 Task: Create a due date automation trigger when advanced on, on the tuesday after a card is due add checklist with checklist "Resume" complete at 11:00 AM.
Action: Mouse moved to (926, 294)
Screenshot: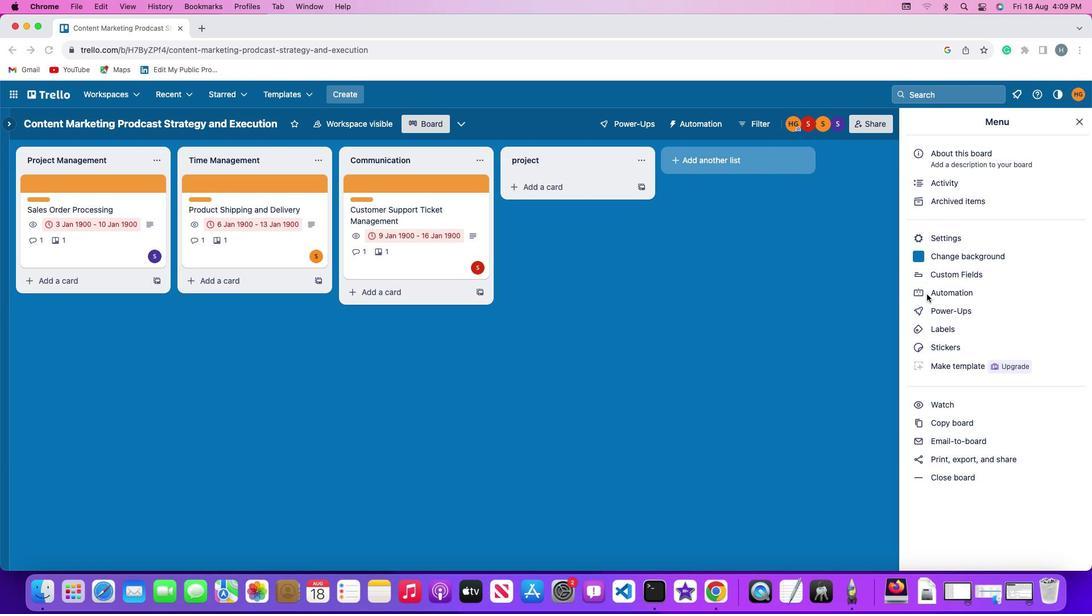 
Action: Mouse pressed left at (926, 294)
Screenshot: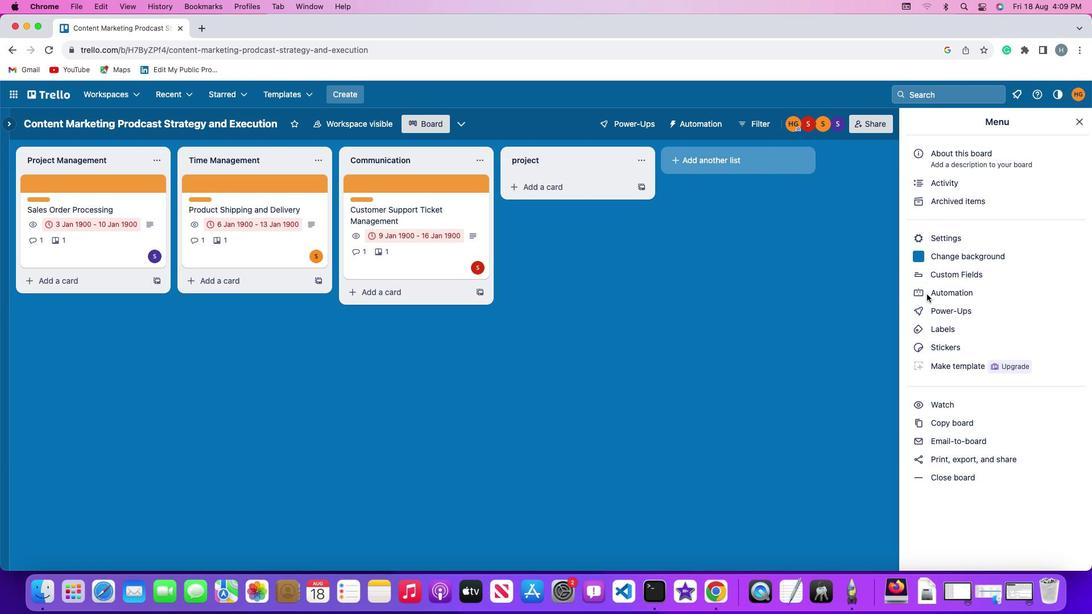 
Action: Mouse pressed left at (926, 294)
Screenshot: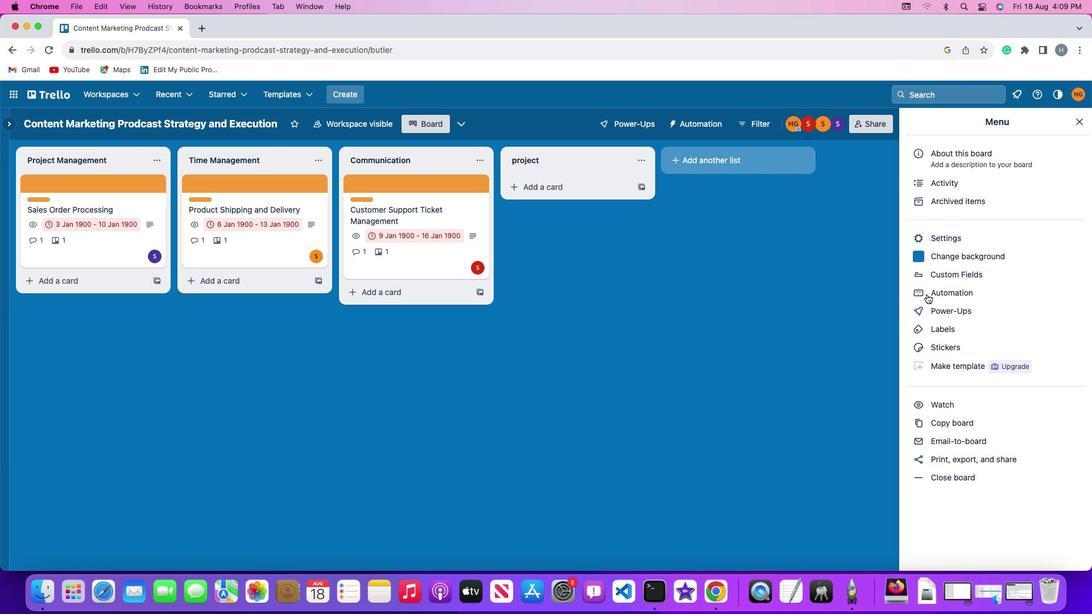 
Action: Mouse moved to (69, 269)
Screenshot: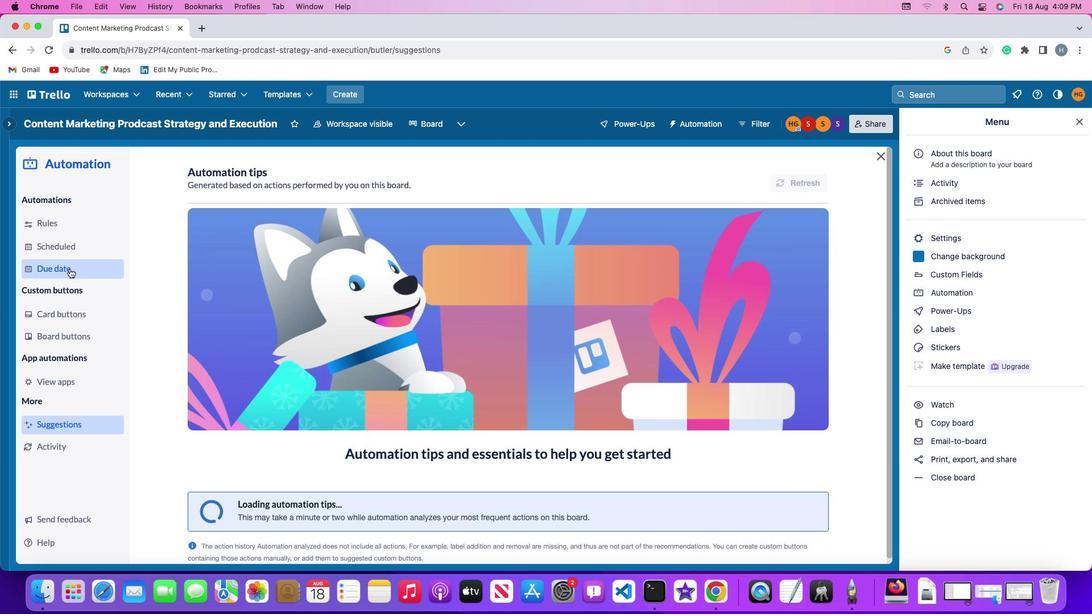 
Action: Mouse pressed left at (69, 269)
Screenshot: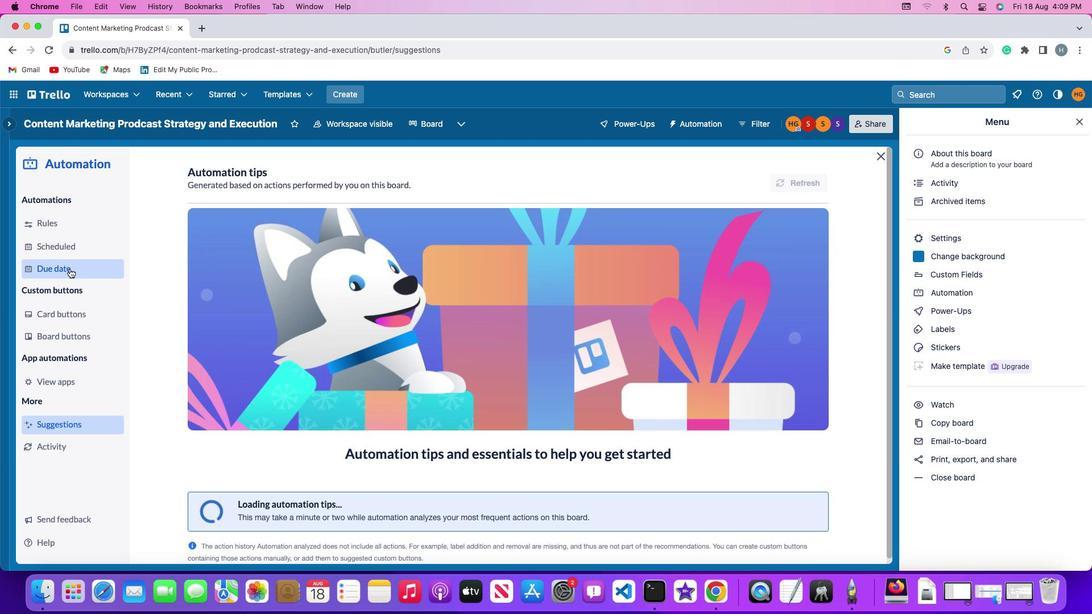 
Action: Mouse moved to (772, 169)
Screenshot: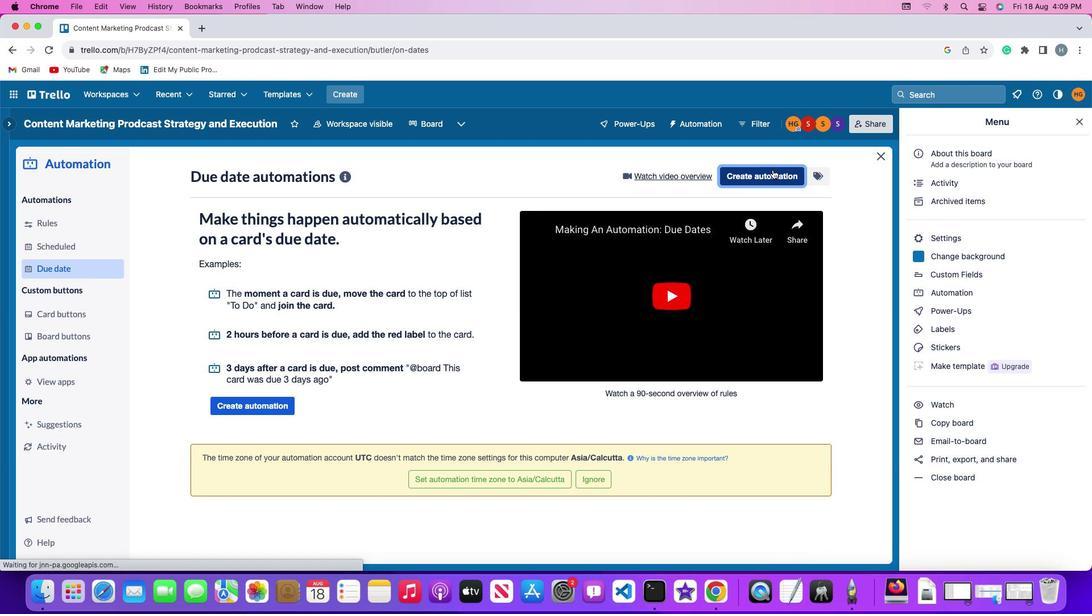
Action: Mouse pressed left at (772, 169)
Screenshot: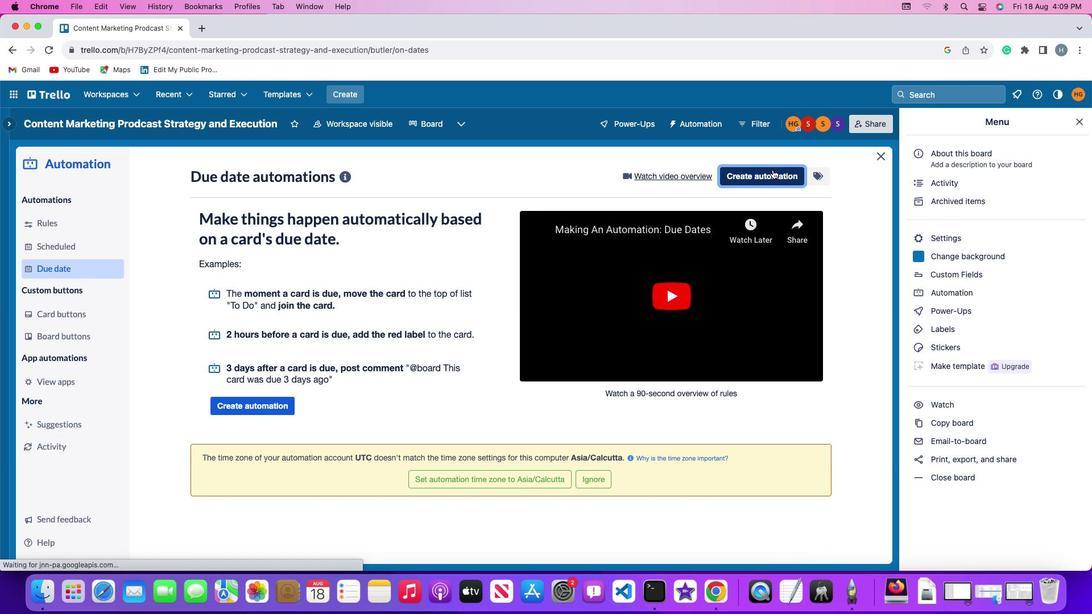 
Action: Mouse moved to (264, 285)
Screenshot: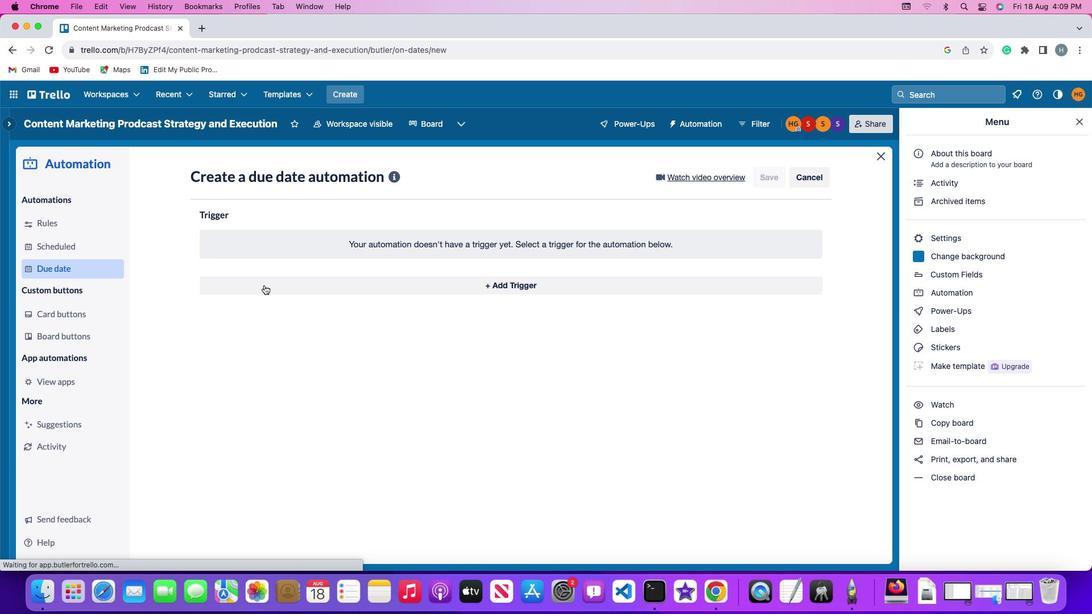 
Action: Mouse pressed left at (264, 285)
Screenshot: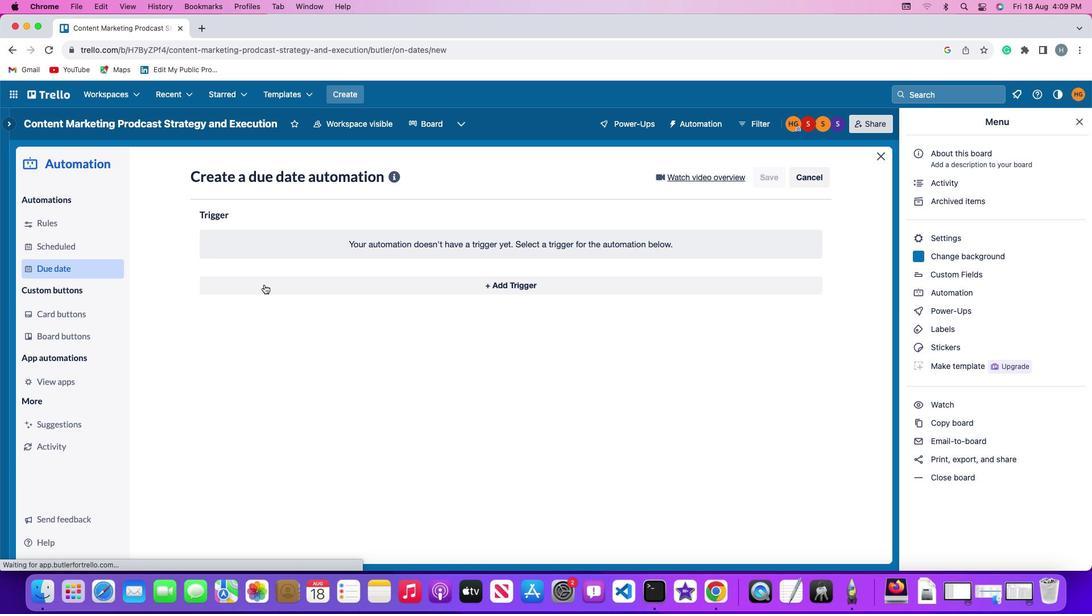 
Action: Mouse moved to (245, 494)
Screenshot: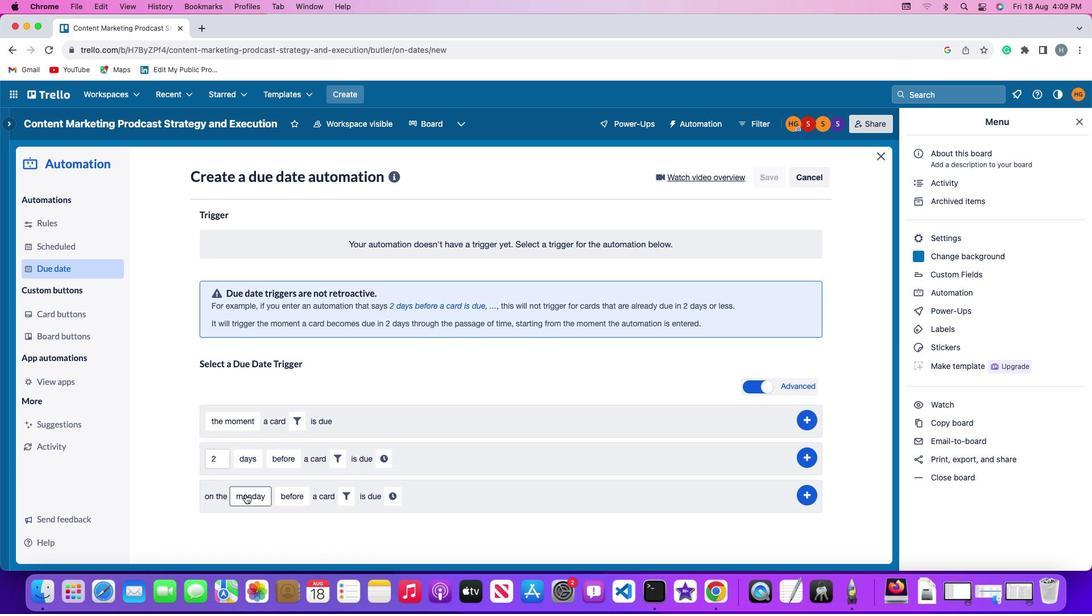 
Action: Mouse pressed left at (245, 494)
Screenshot: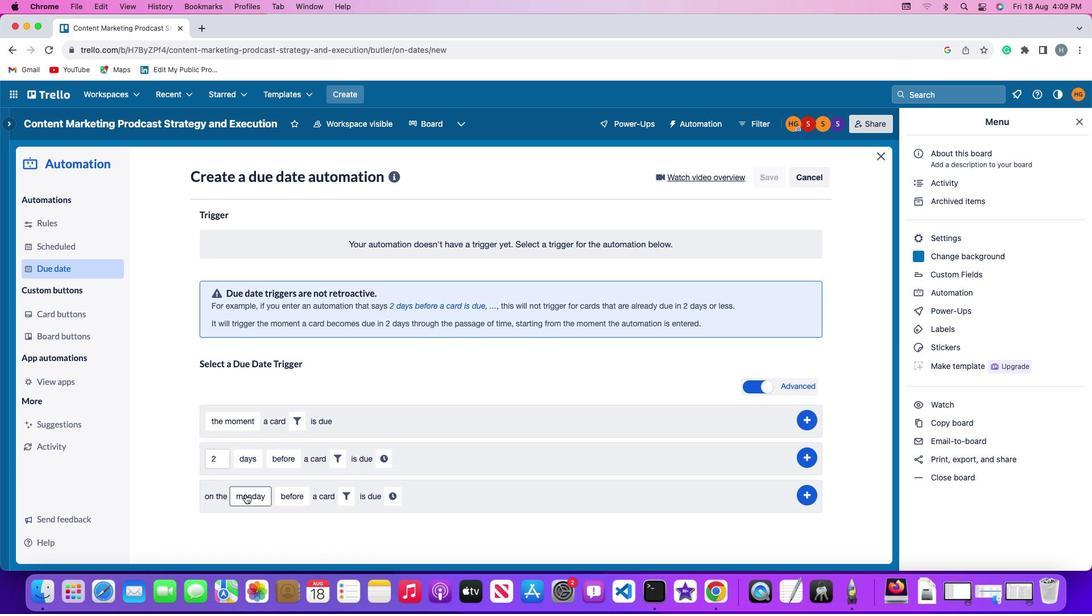 
Action: Mouse moved to (279, 360)
Screenshot: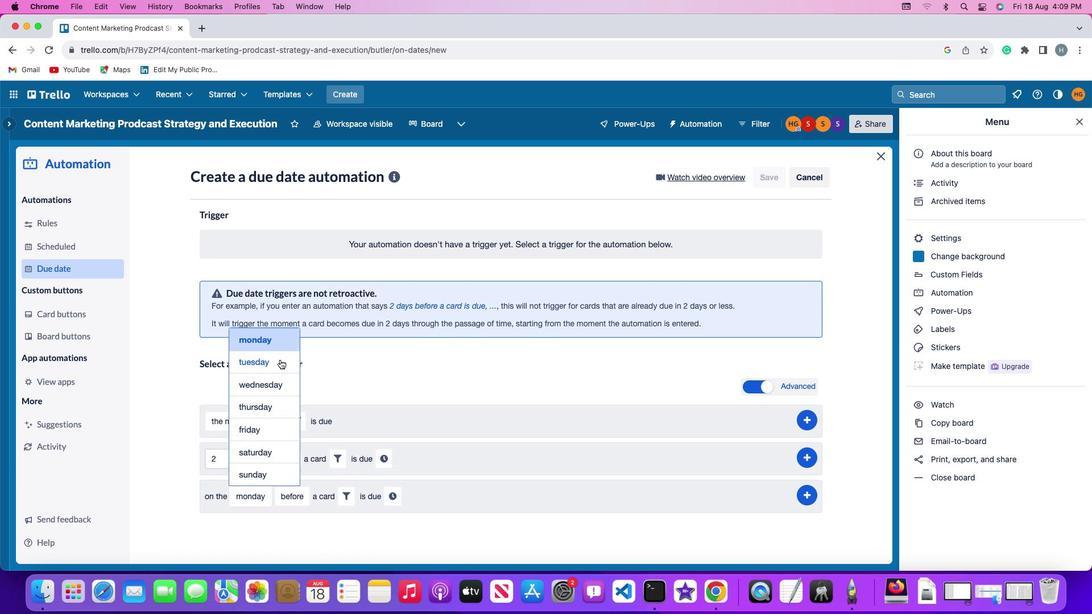 
Action: Mouse pressed left at (279, 360)
Screenshot: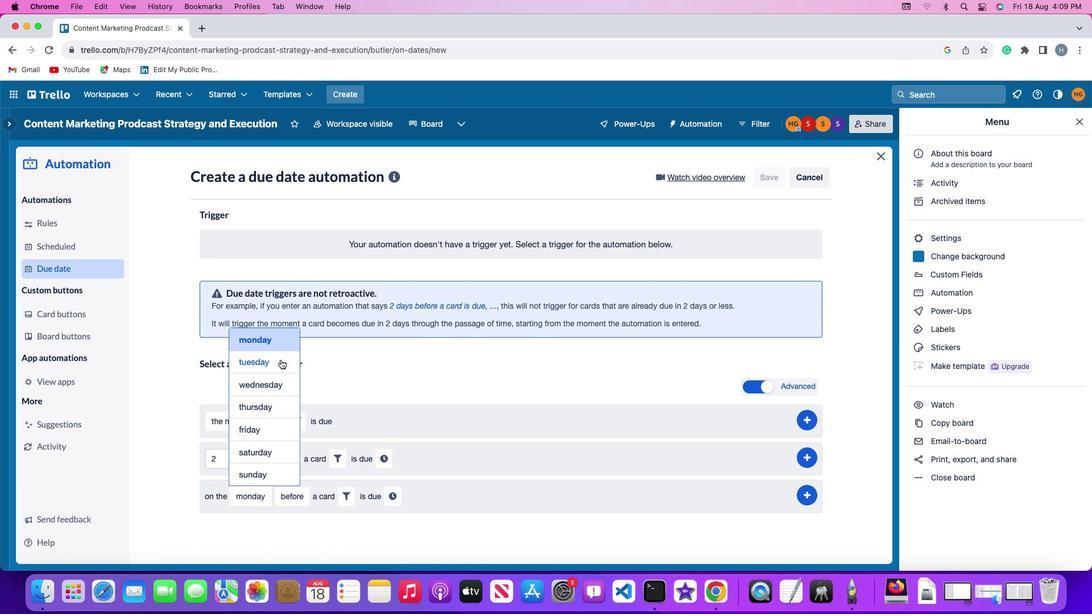 
Action: Mouse moved to (294, 496)
Screenshot: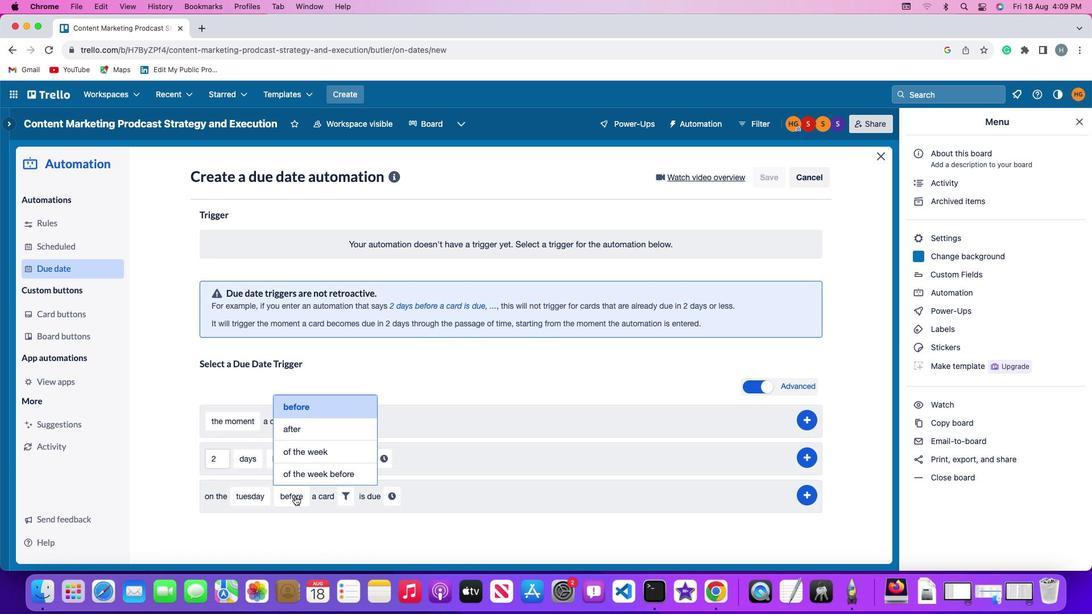 
Action: Mouse pressed left at (294, 496)
Screenshot: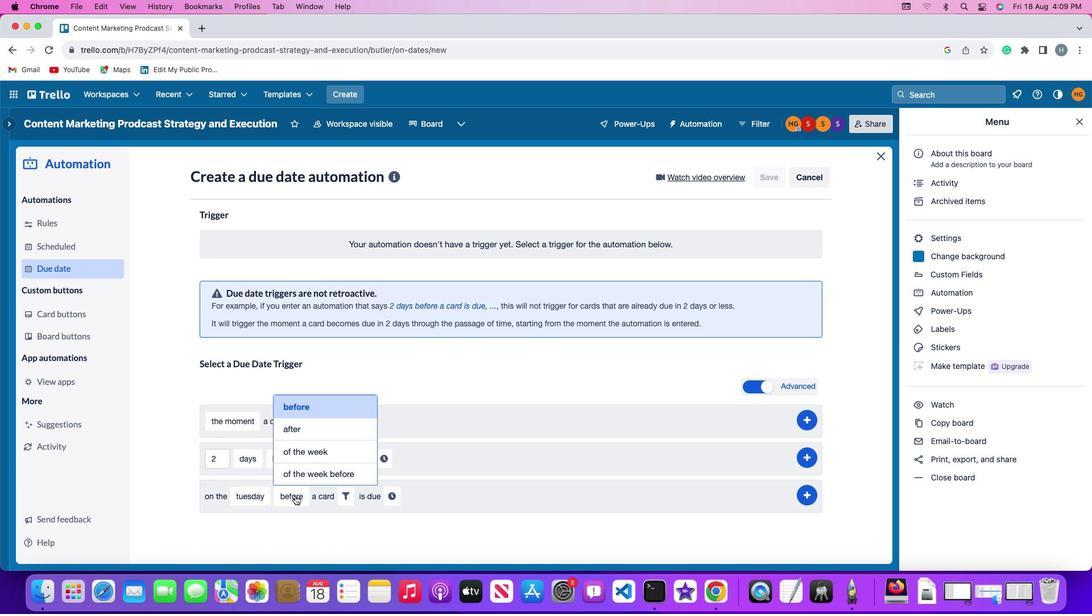 
Action: Mouse moved to (328, 431)
Screenshot: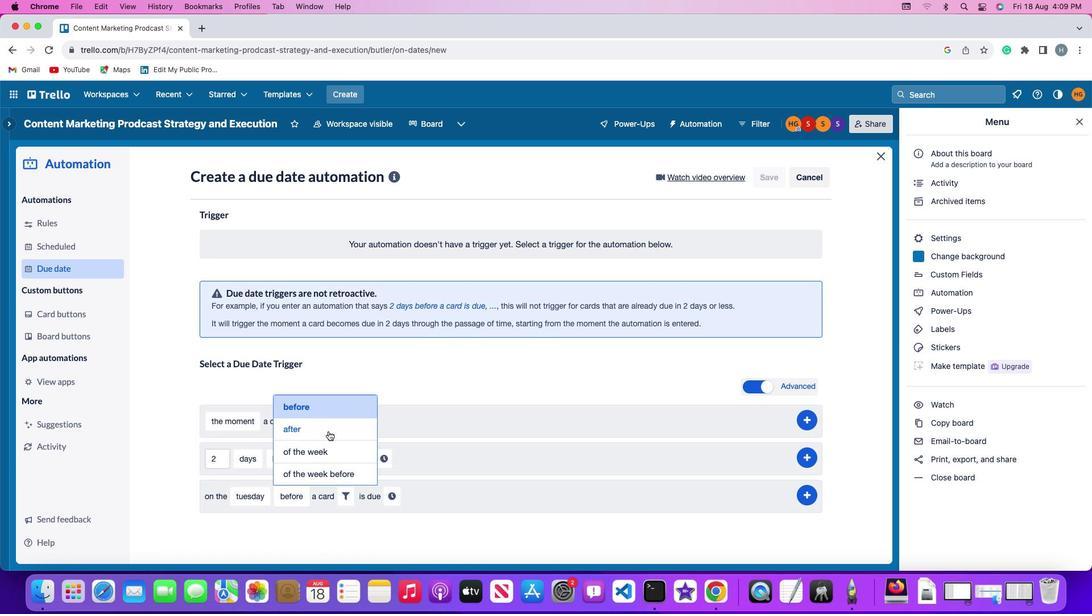 
Action: Mouse pressed left at (328, 431)
Screenshot: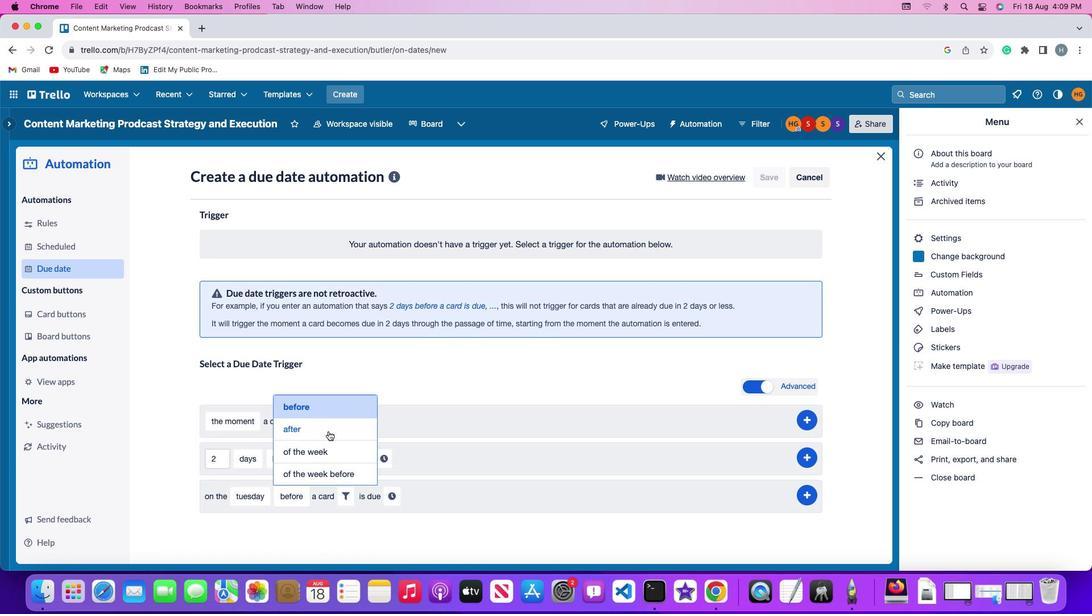 
Action: Mouse moved to (345, 500)
Screenshot: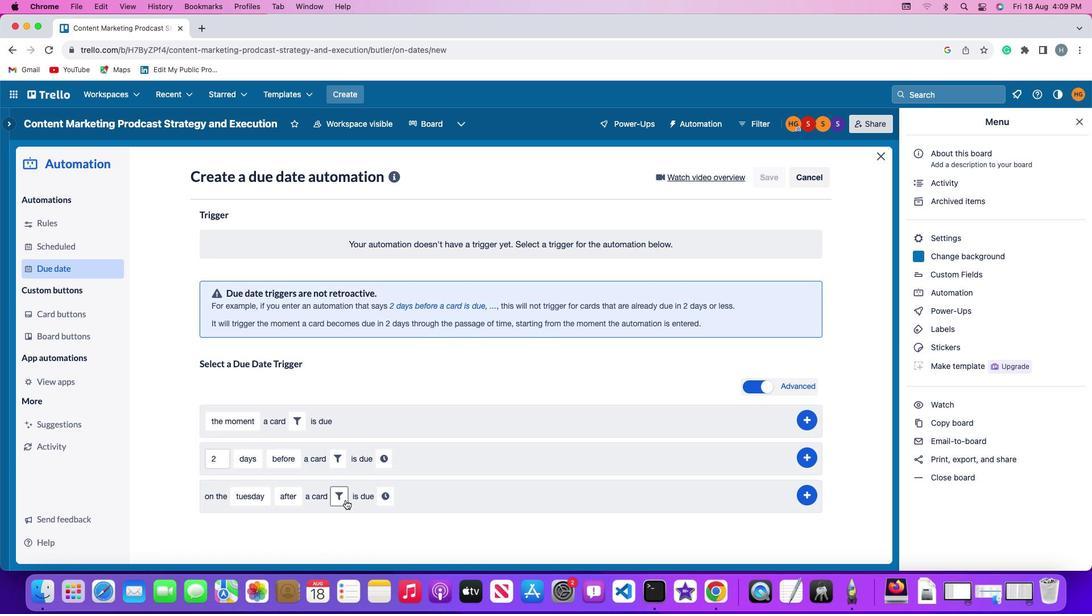 
Action: Mouse pressed left at (345, 500)
Screenshot: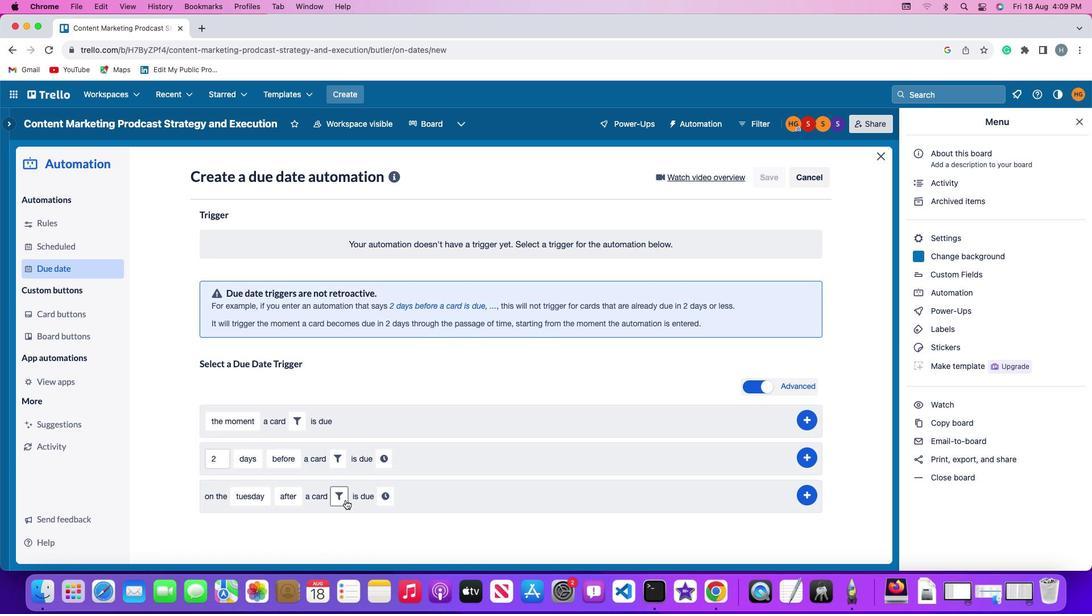 
Action: Mouse moved to (441, 527)
Screenshot: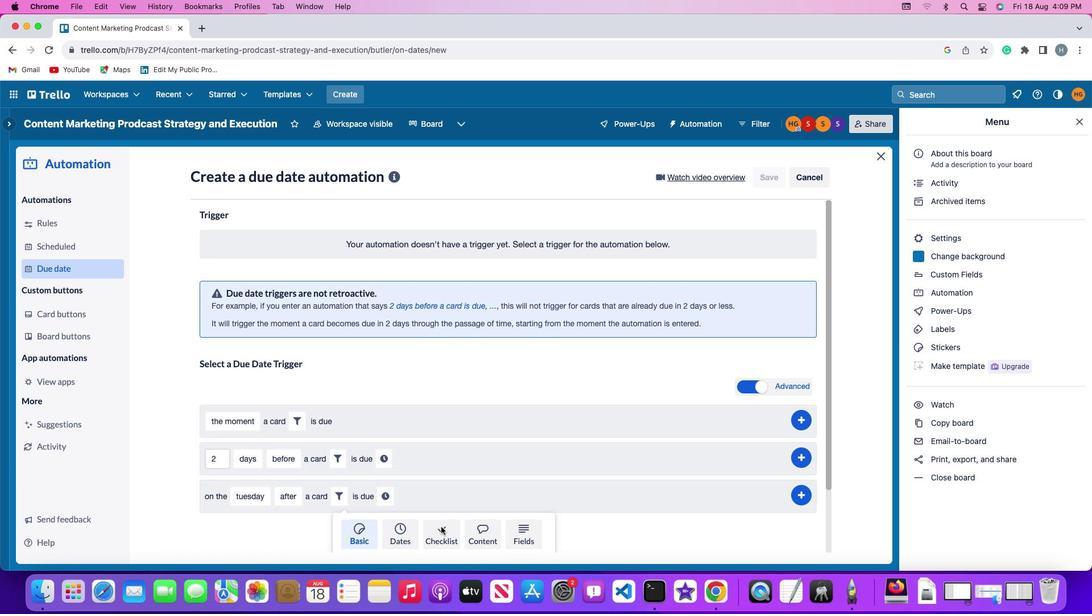 
Action: Mouse pressed left at (441, 527)
Screenshot: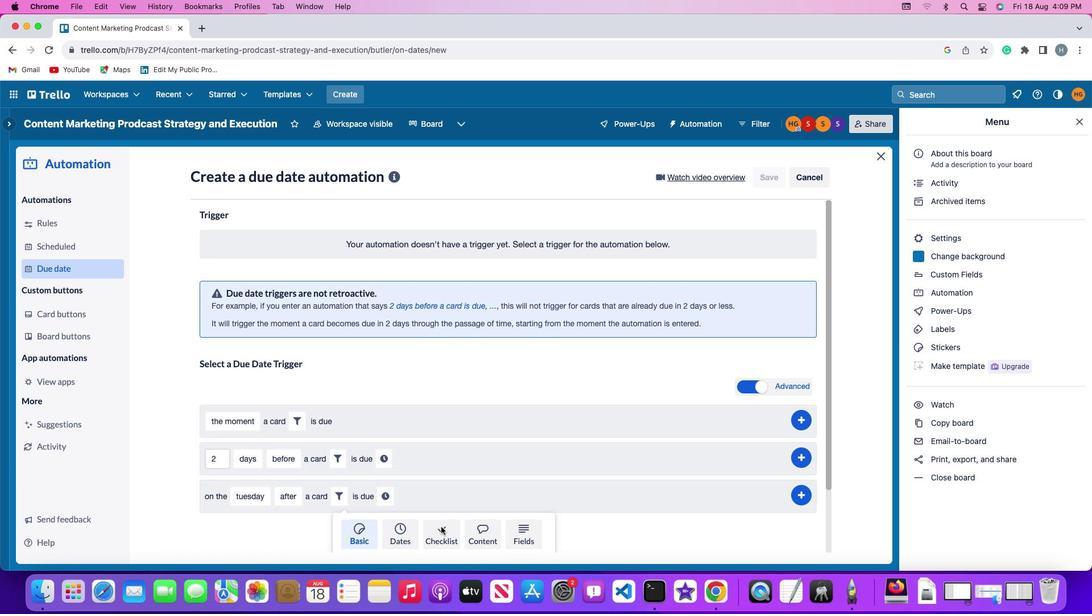 
Action: Mouse moved to (316, 524)
Screenshot: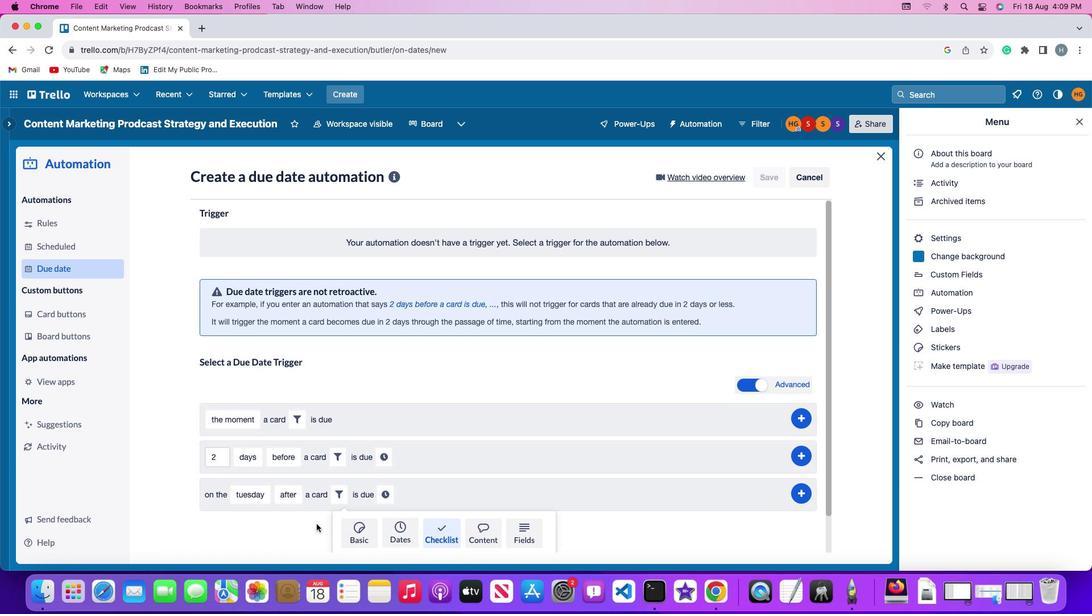
Action: Mouse scrolled (316, 524) with delta (0, 0)
Screenshot: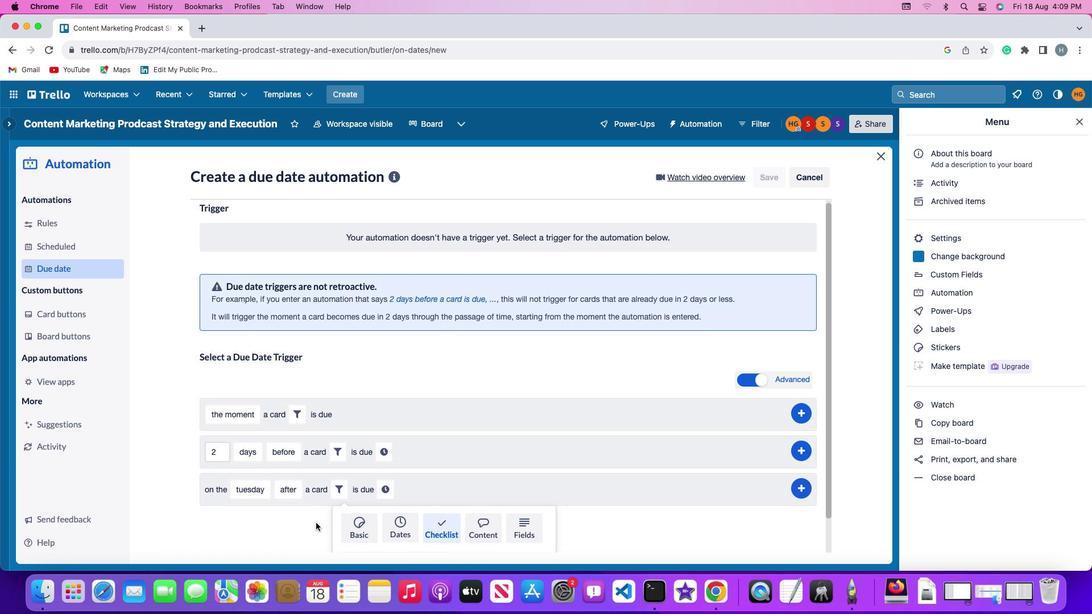 
Action: Mouse scrolled (316, 524) with delta (0, 0)
Screenshot: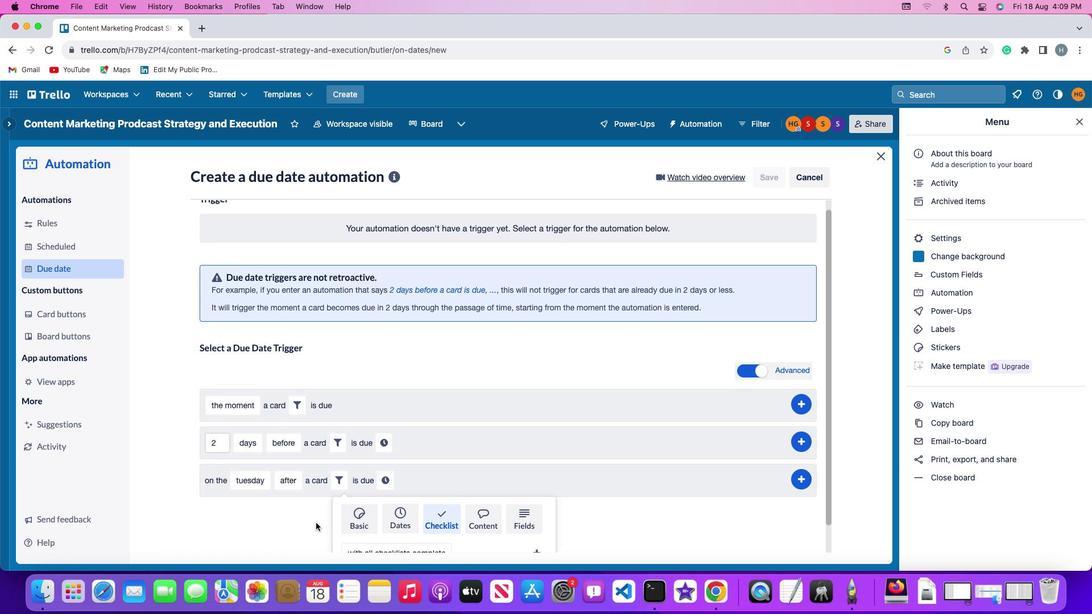 
Action: Mouse scrolled (316, 524) with delta (0, -1)
Screenshot: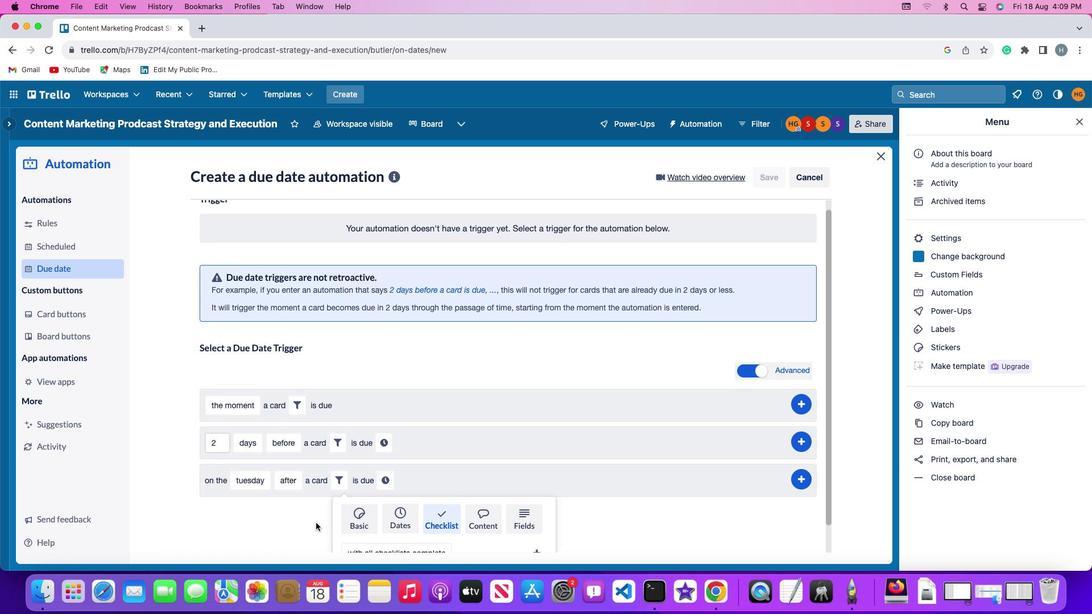 
Action: Mouse scrolled (316, 524) with delta (0, -2)
Screenshot: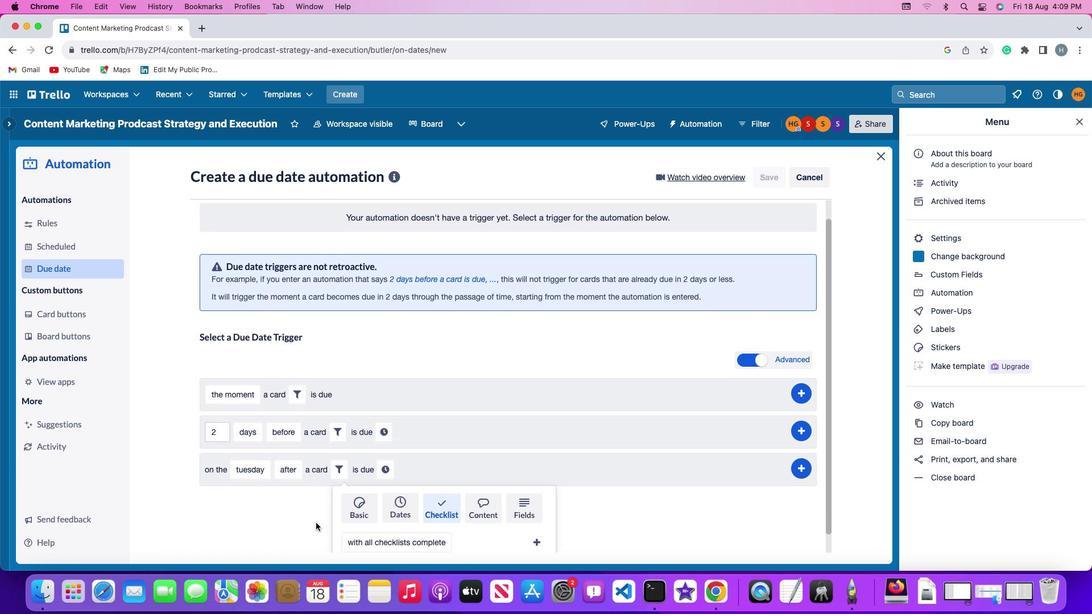 
Action: Mouse moved to (315, 523)
Screenshot: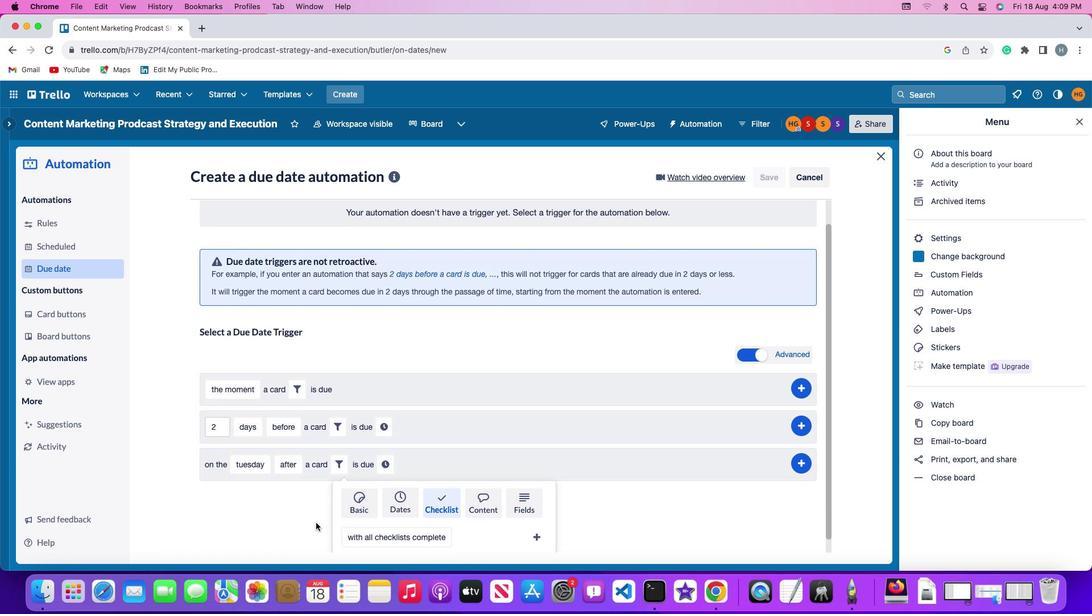 
Action: Mouse scrolled (315, 523) with delta (0, -3)
Screenshot: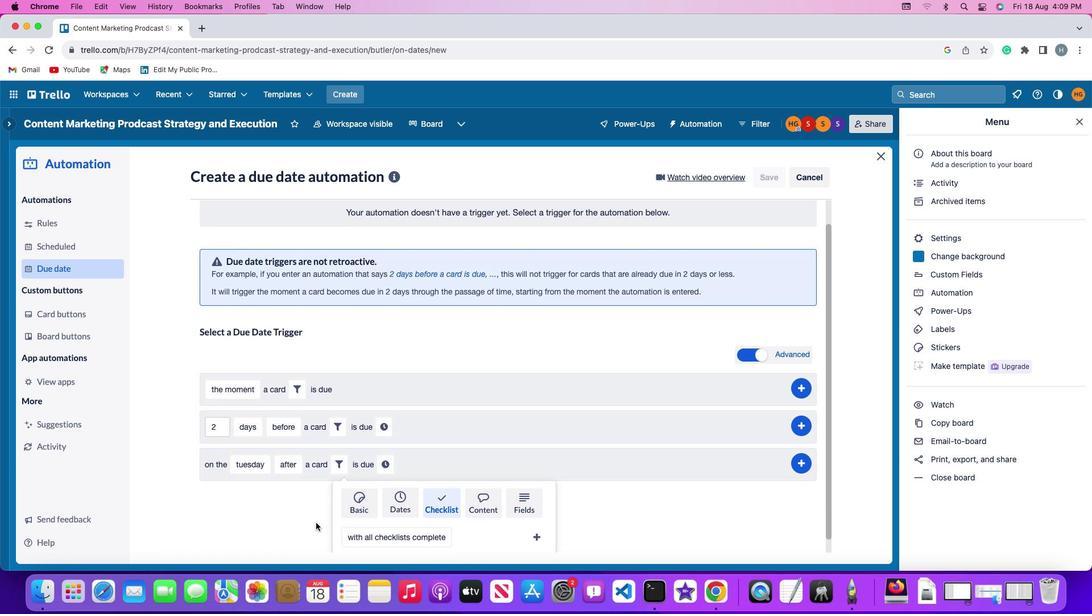 
Action: Mouse moved to (357, 525)
Screenshot: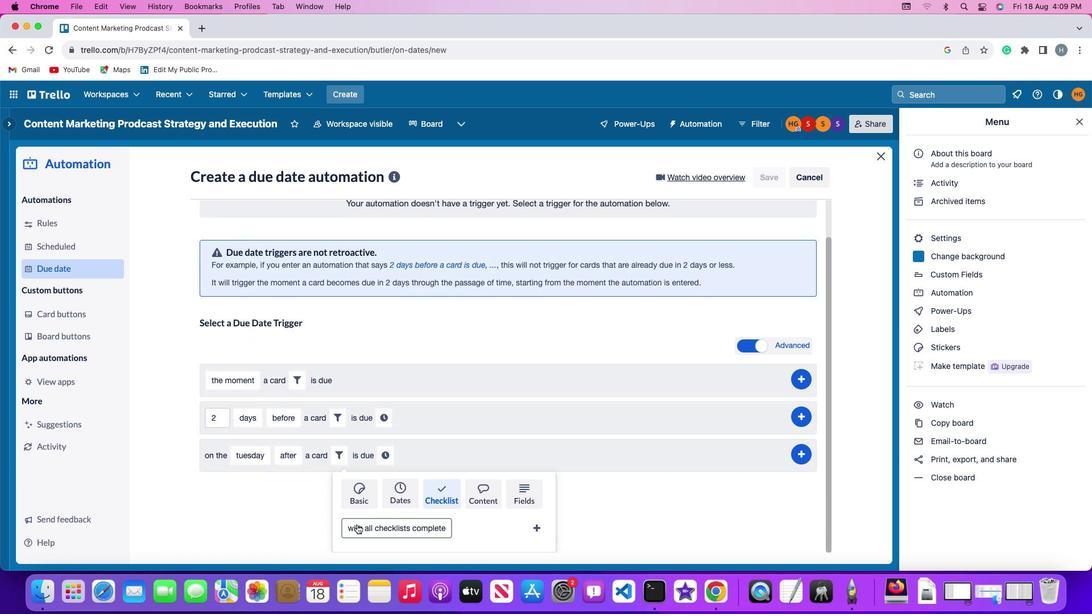 
Action: Mouse pressed left at (357, 525)
Screenshot: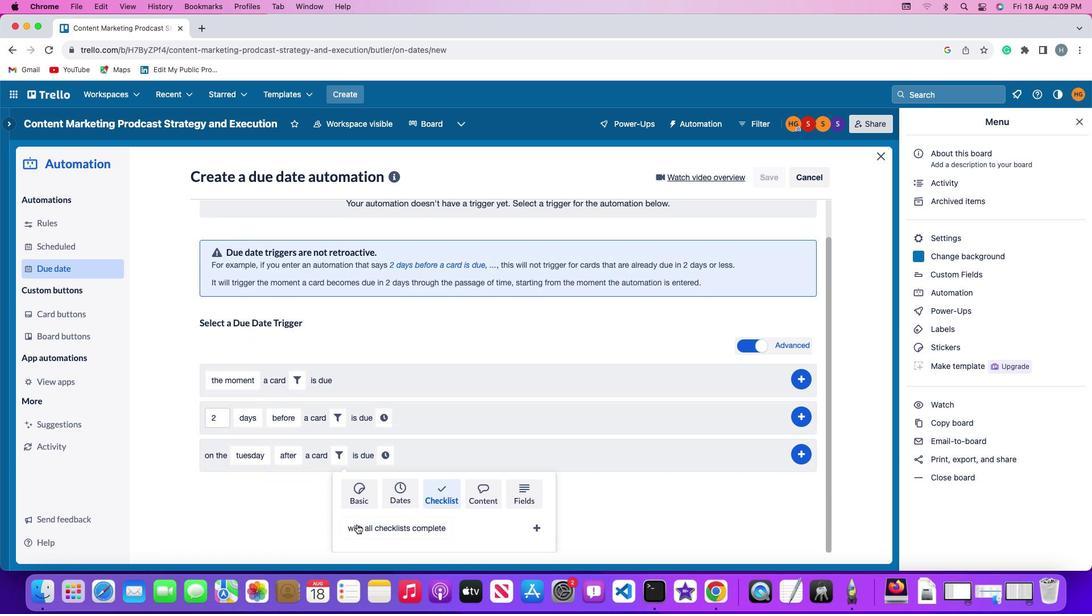 
Action: Mouse moved to (381, 464)
Screenshot: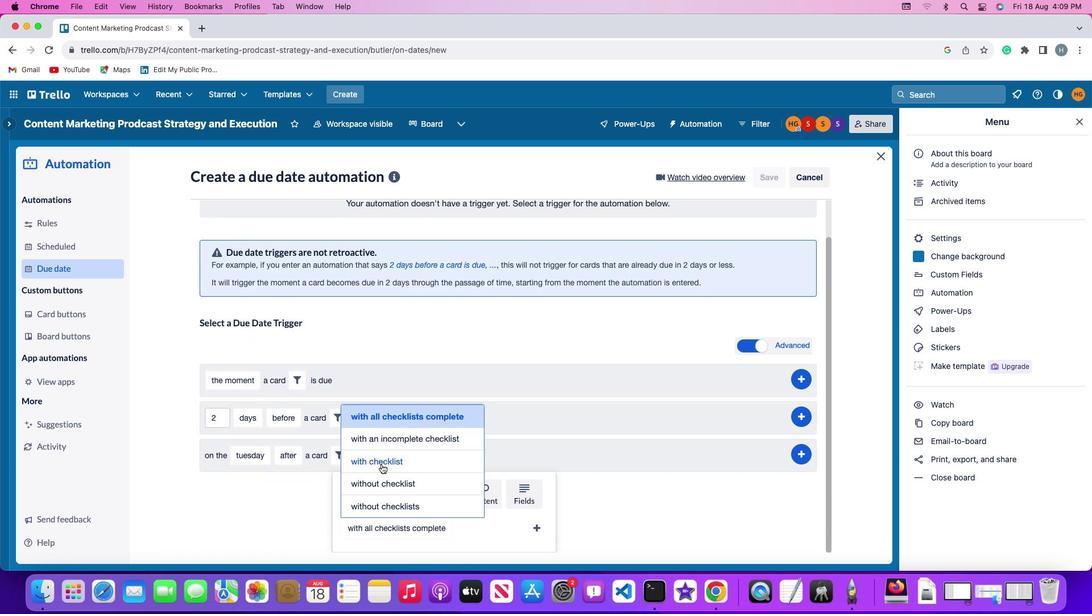 
Action: Mouse pressed left at (381, 464)
Screenshot: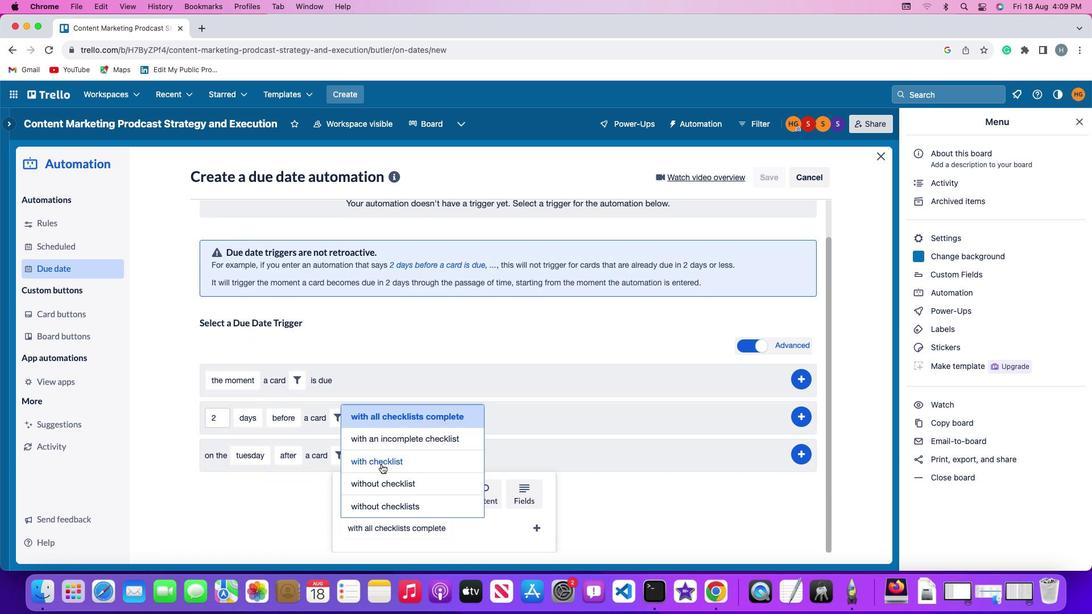 
Action: Mouse moved to (446, 534)
Screenshot: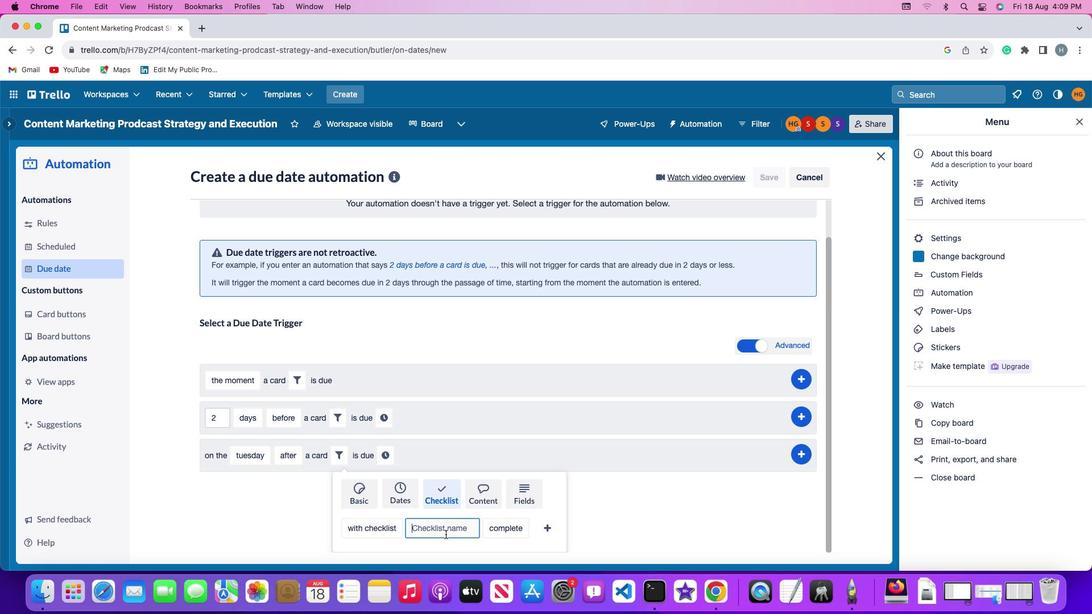 
Action: Mouse pressed left at (446, 534)
Screenshot: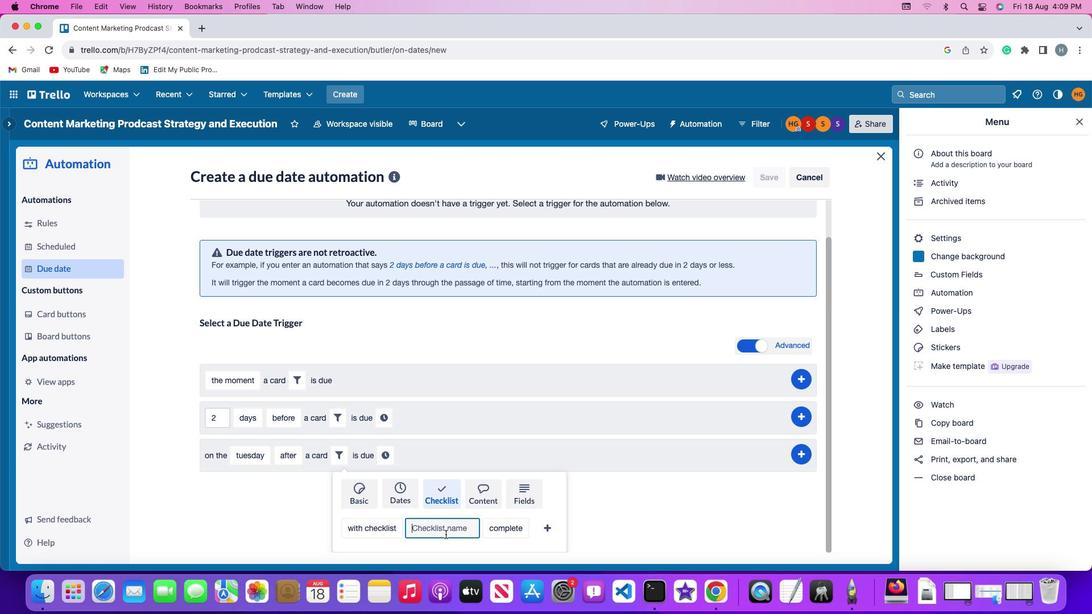
Action: Mouse moved to (446, 534)
Screenshot: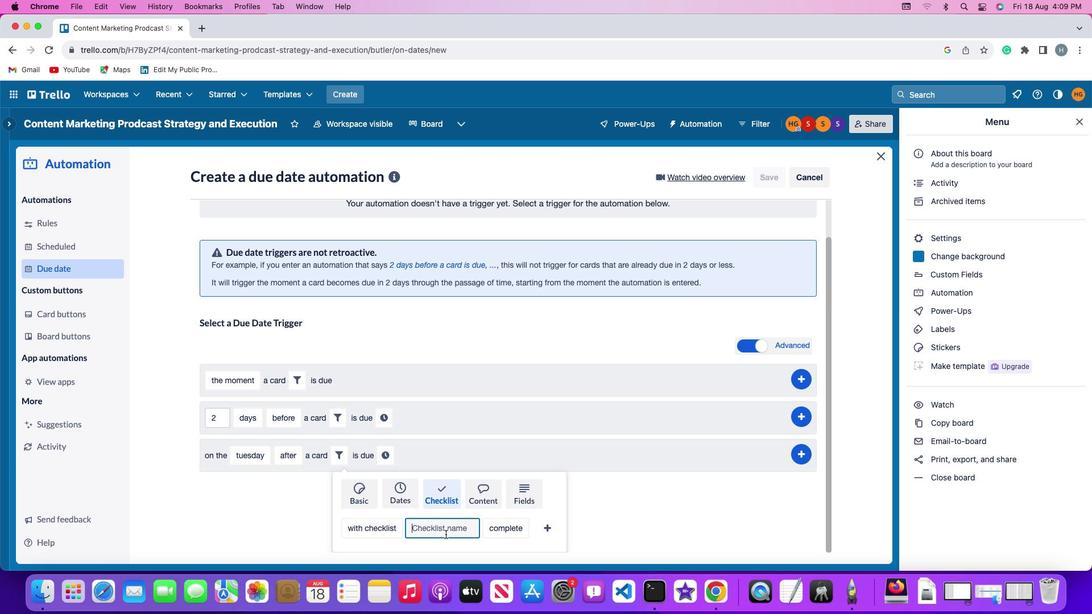 
Action: Key pressed Key.shift'R''e''s''u''m'
Screenshot: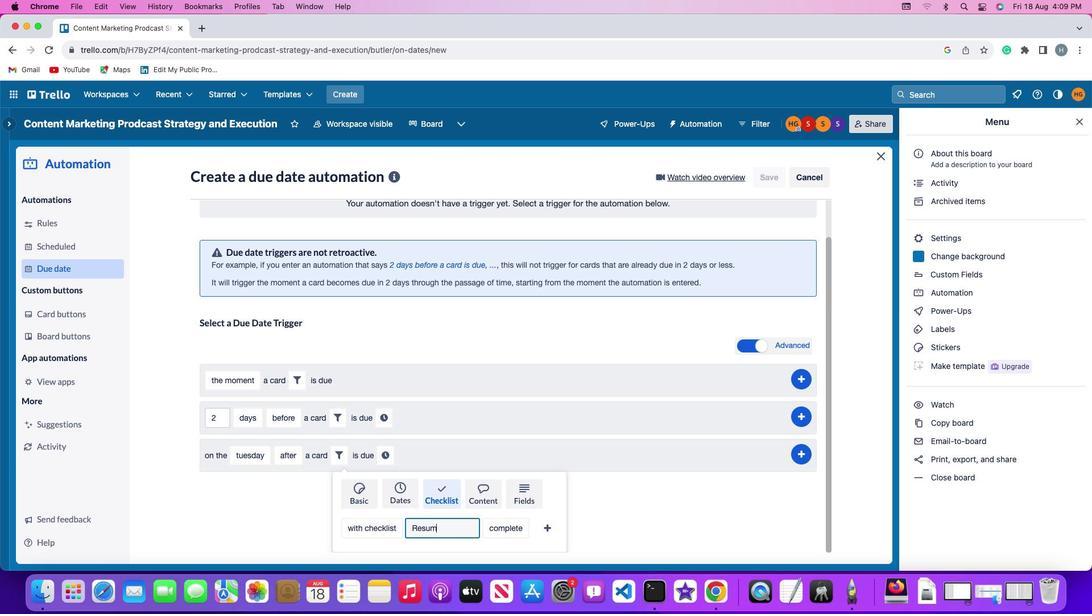 
Action: Mouse moved to (445, 533)
Screenshot: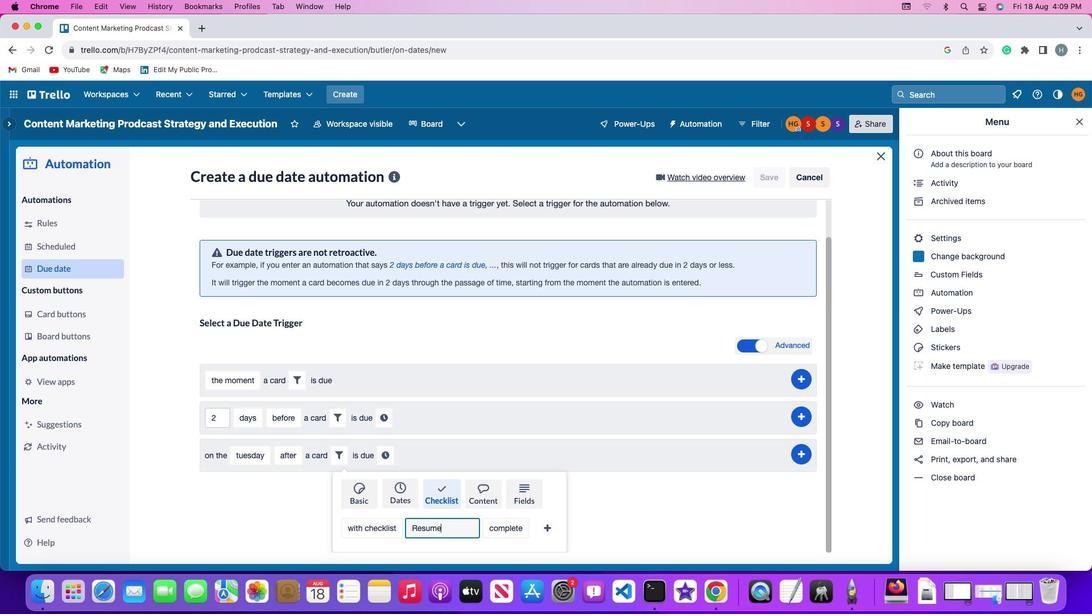 
Action: Key pressed 'e'
Screenshot: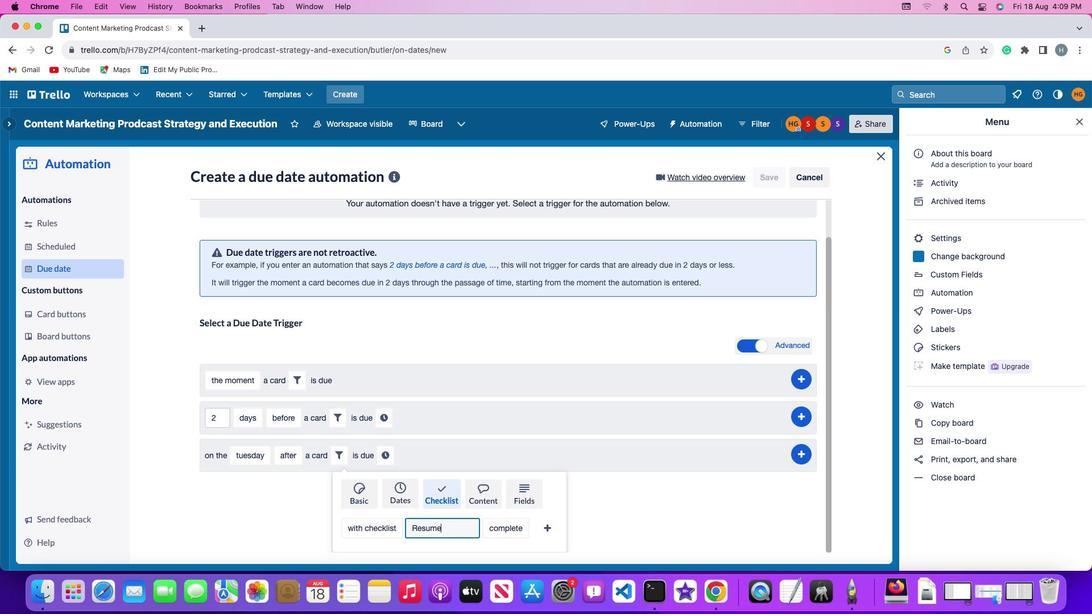 
Action: Mouse moved to (514, 530)
Screenshot: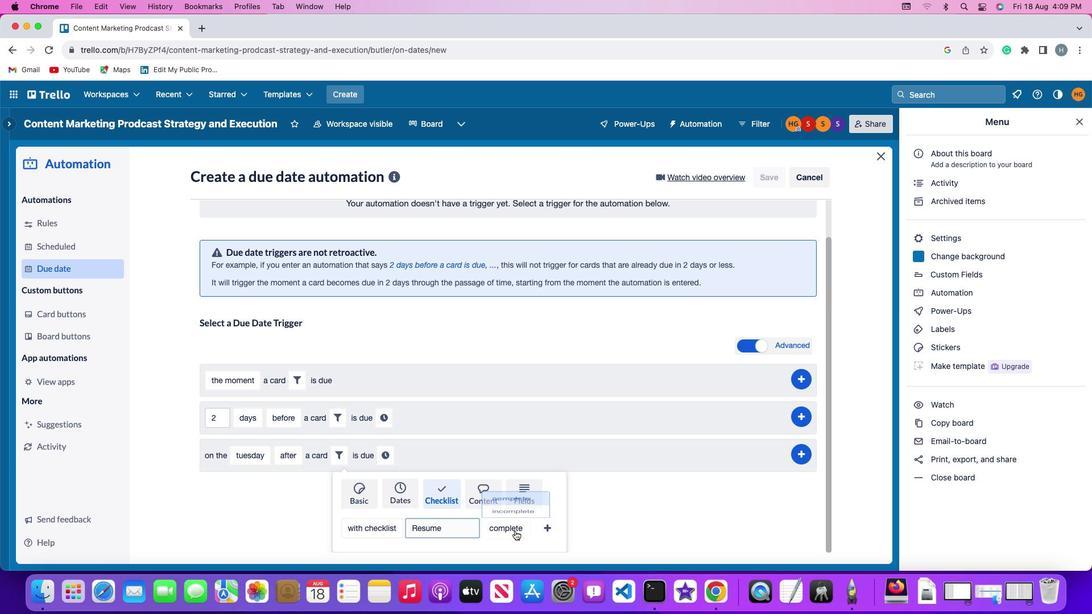
Action: Mouse pressed left at (514, 530)
Screenshot: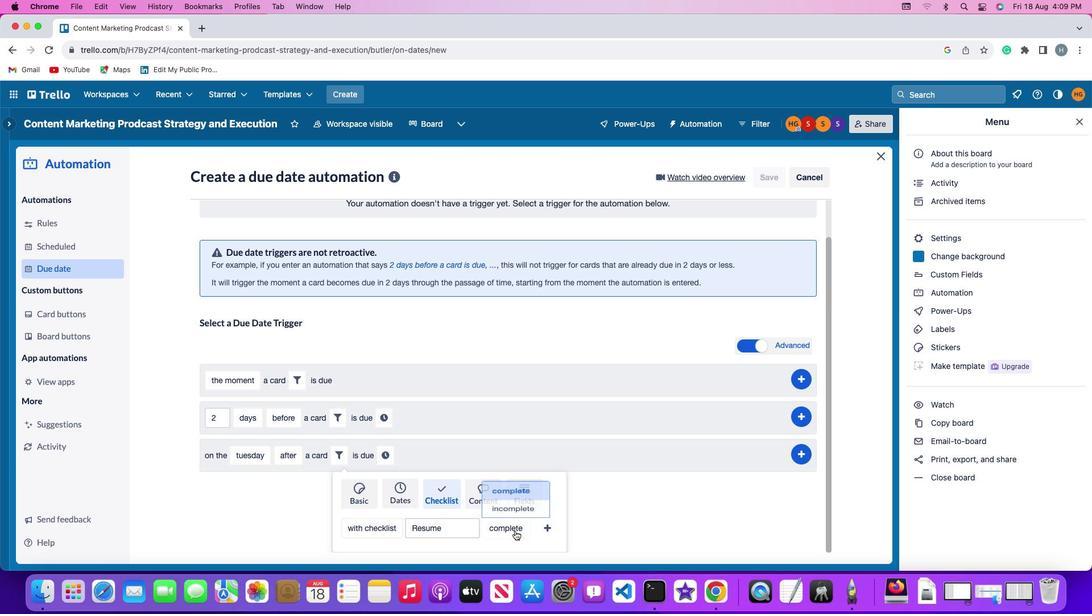 
Action: Mouse moved to (519, 481)
Screenshot: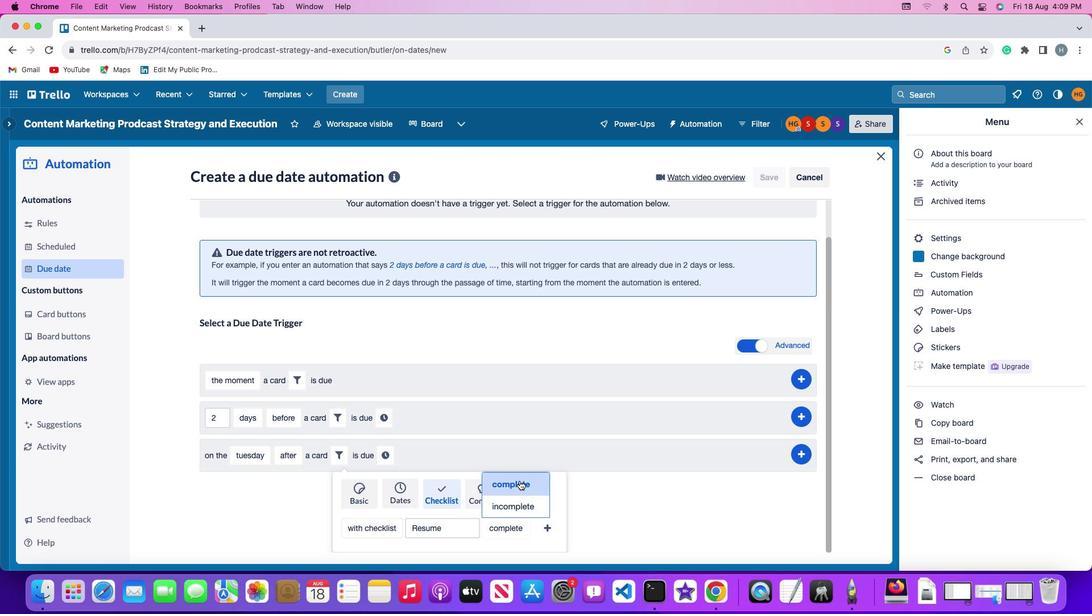 
Action: Mouse pressed left at (519, 481)
Screenshot: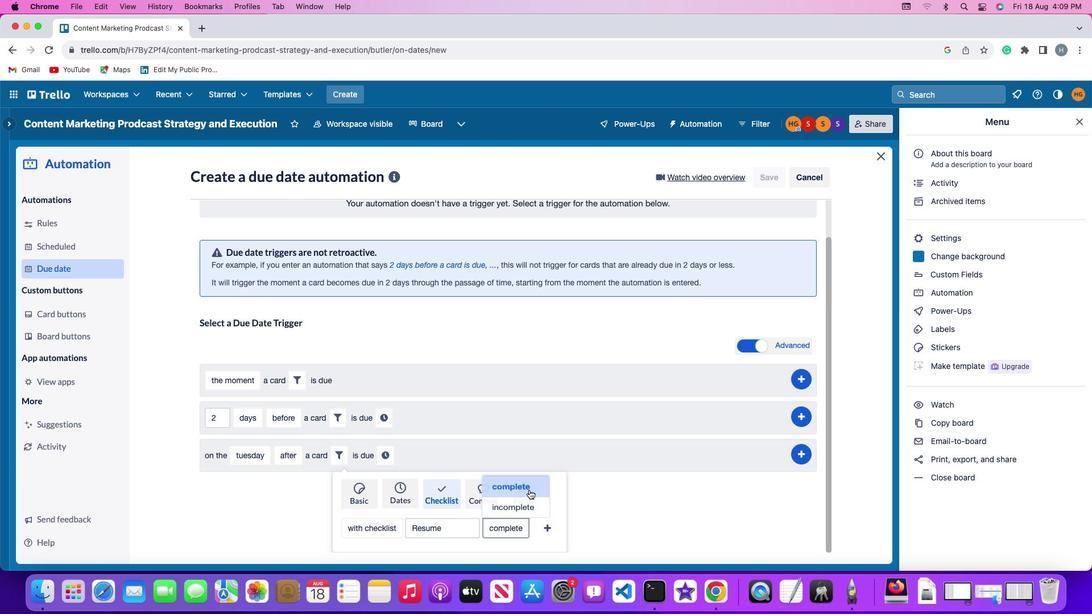 
Action: Mouse moved to (550, 524)
Screenshot: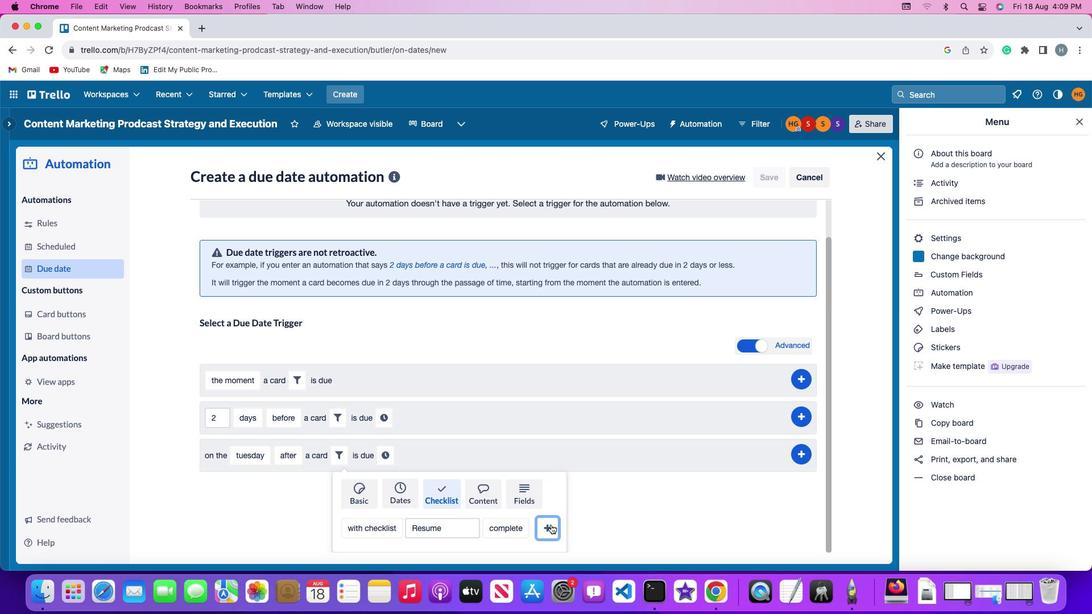
Action: Mouse pressed left at (550, 524)
Screenshot: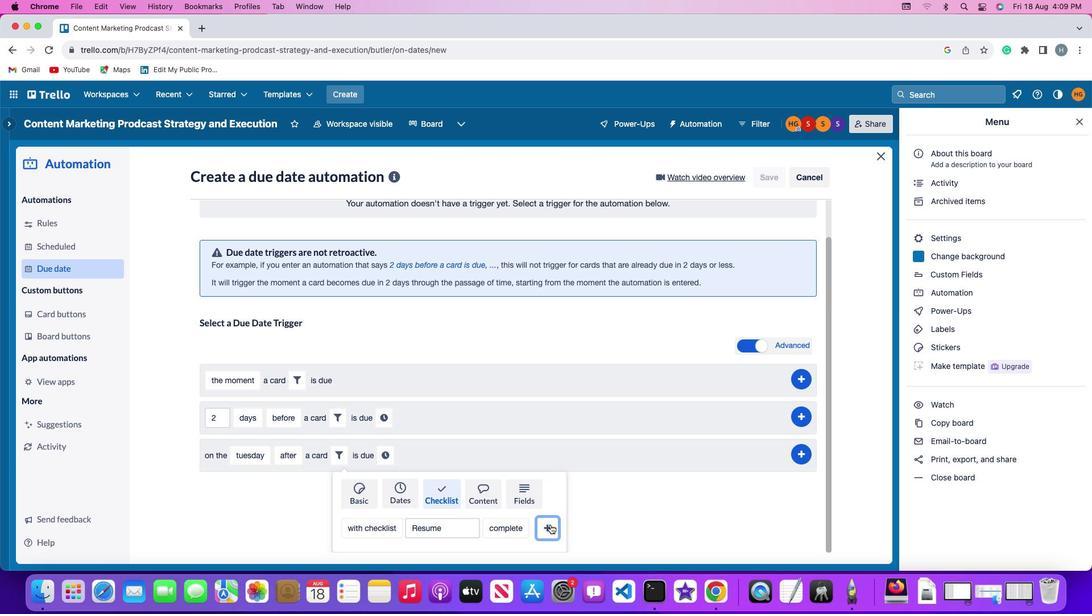 
Action: Mouse moved to (535, 498)
Screenshot: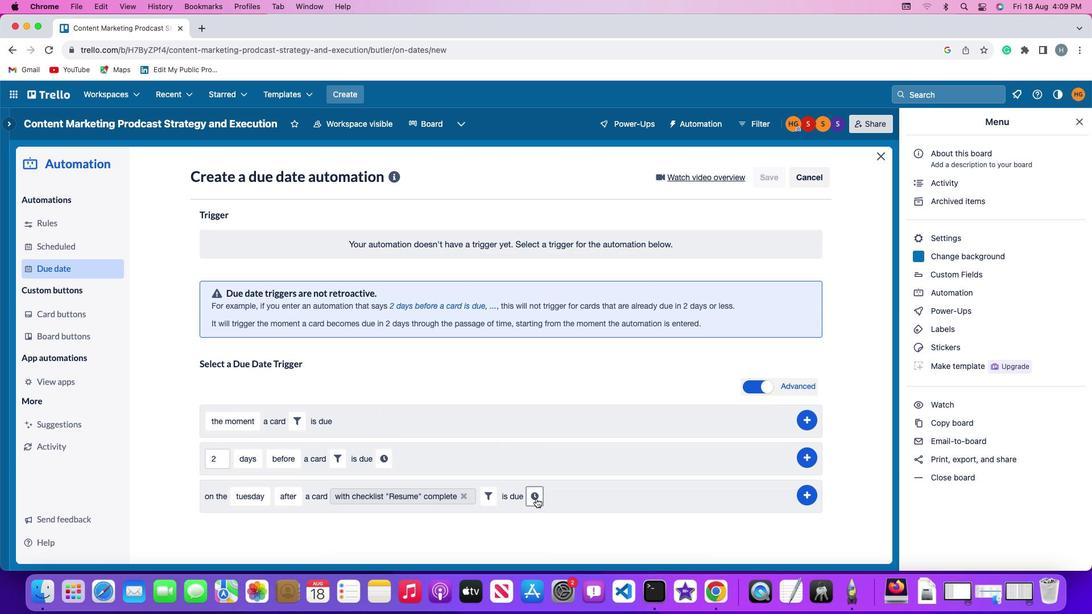 
Action: Mouse pressed left at (535, 498)
Screenshot: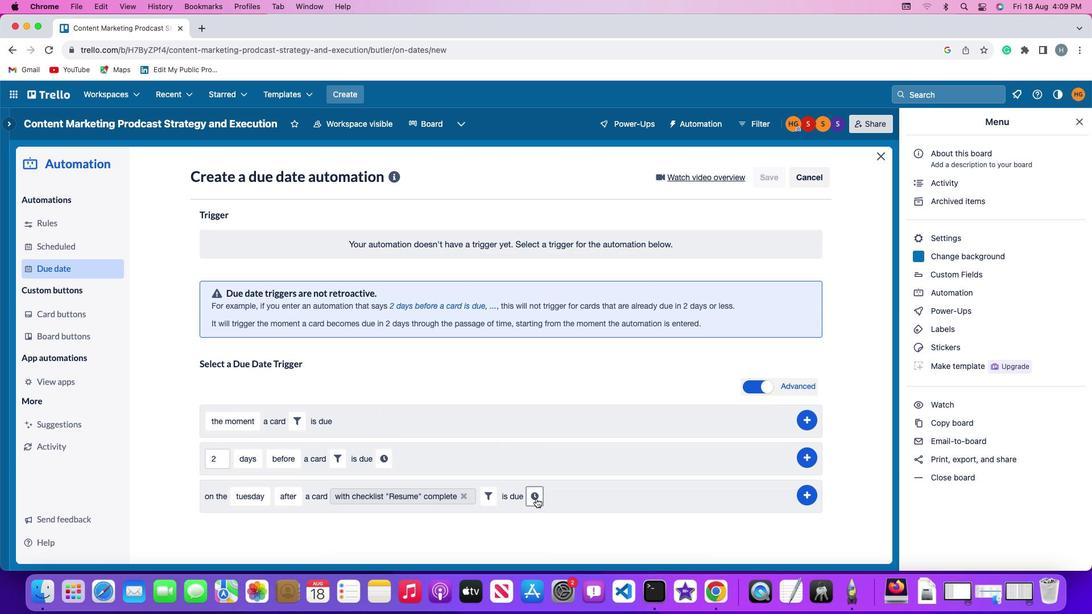 
Action: Mouse moved to (561, 500)
Screenshot: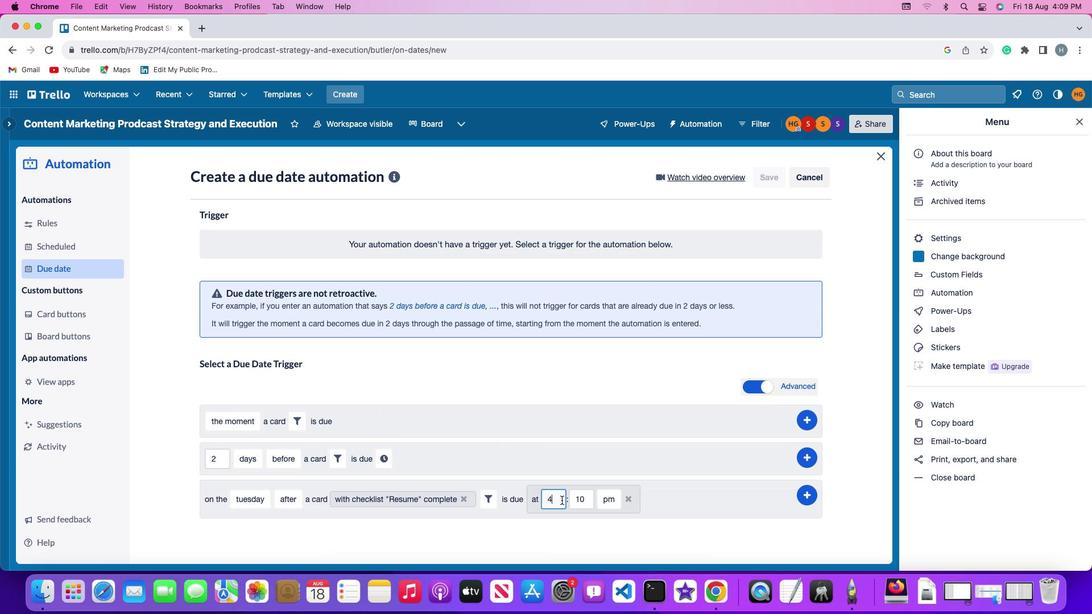 
Action: Mouse pressed left at (561, 500)
Screenshot: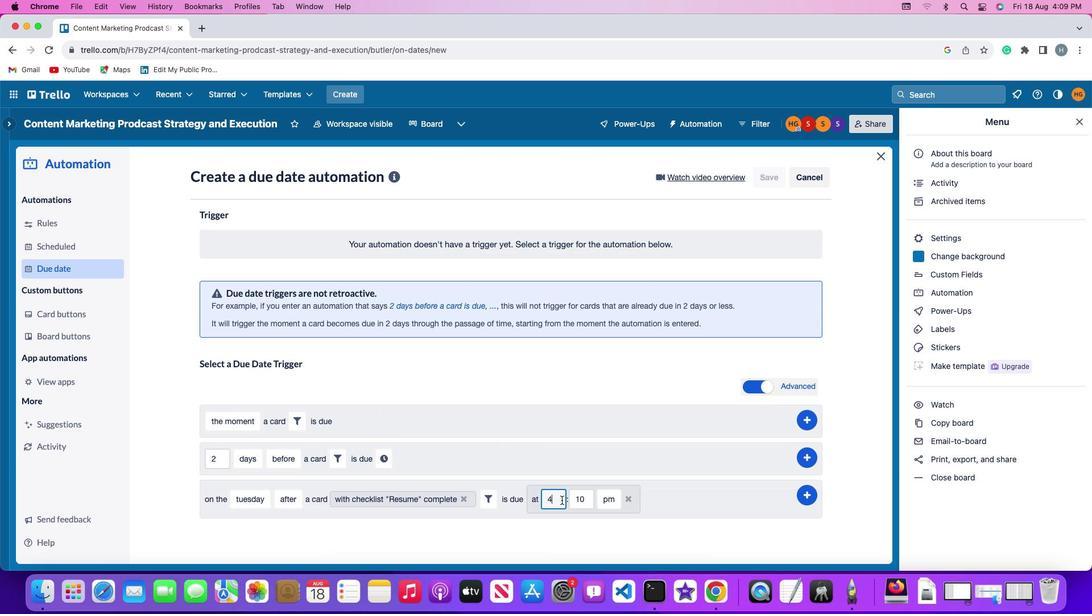 
Action: Key pressed Key.backspace'1''1'
Screenshot: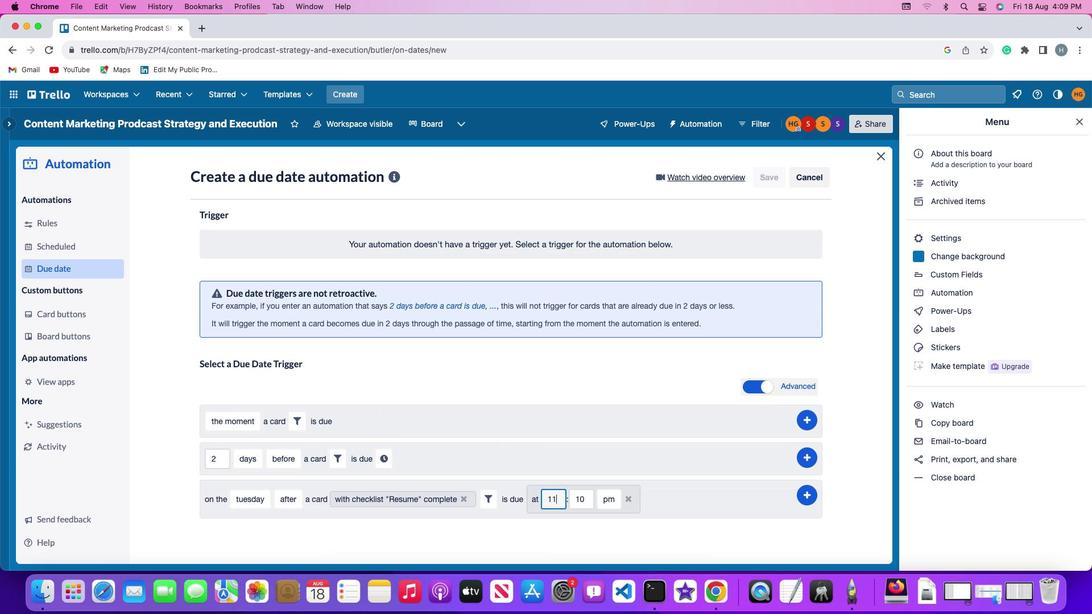 
Action: Mouse moved to (580, 500)
Screenshot: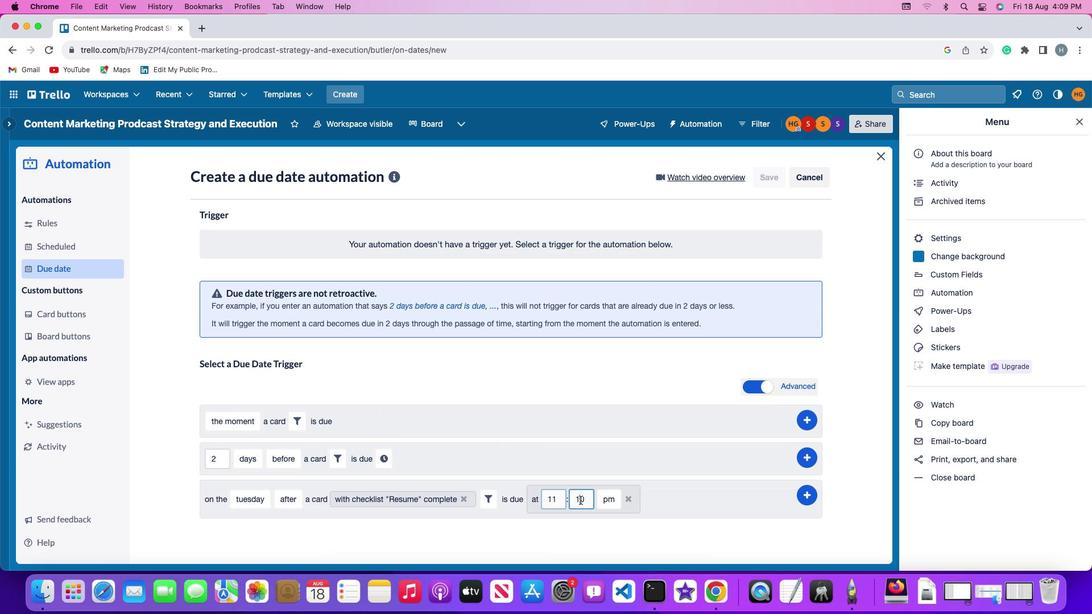 
Action: Mouse pressed left at (580, 500)
Screenshot: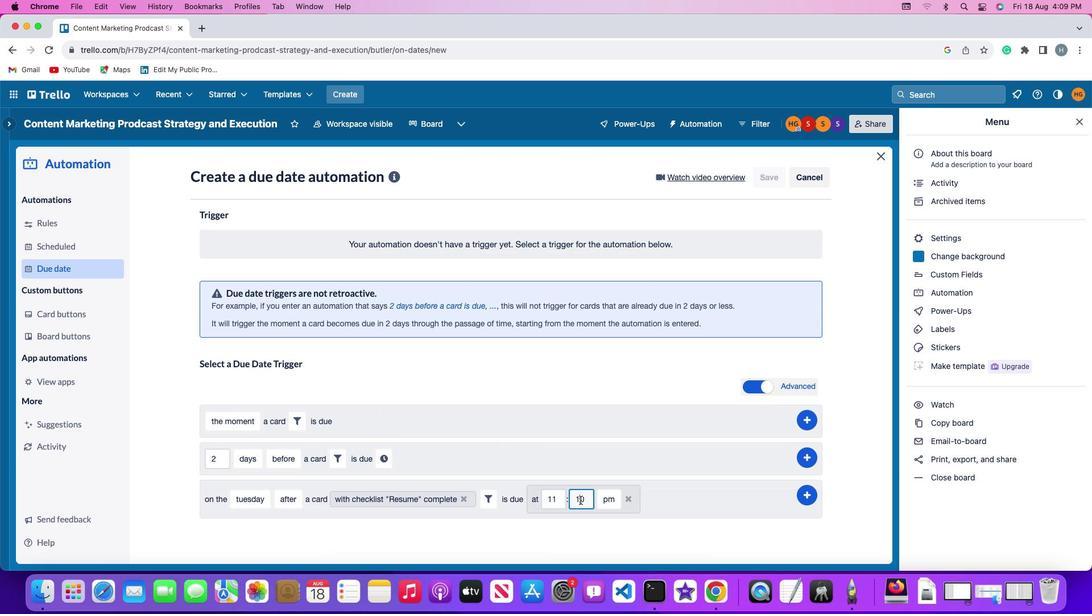 
Action: Key pressed Key.backspaceKey.backspace'0'
Screenshot: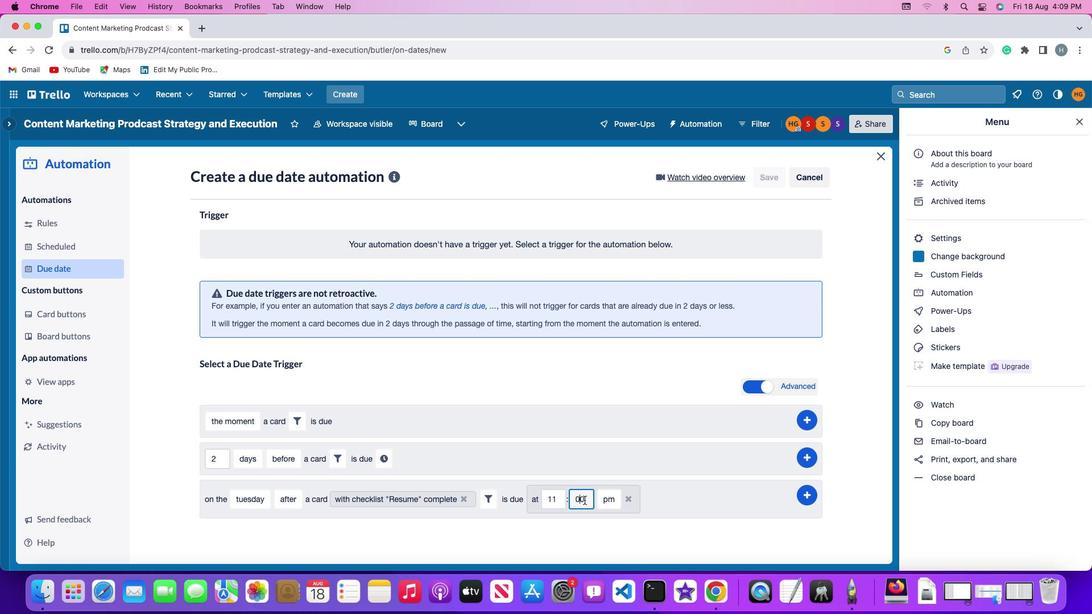 
Action: Mouse moved to (600, 500)
Screenshot: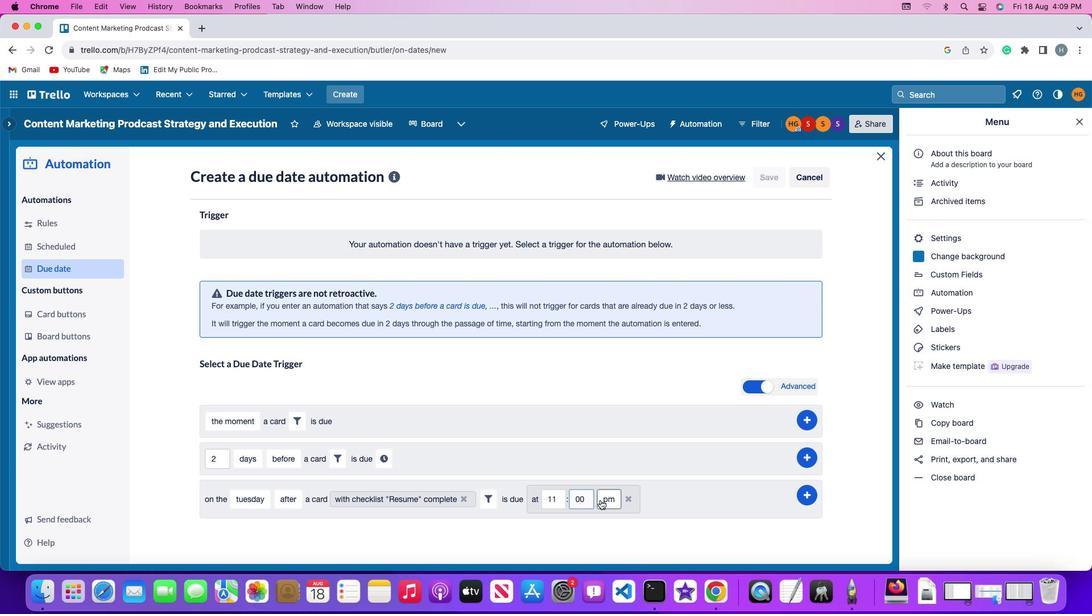 
Action: Mouse pressed left at (600, 500)
Screenshot: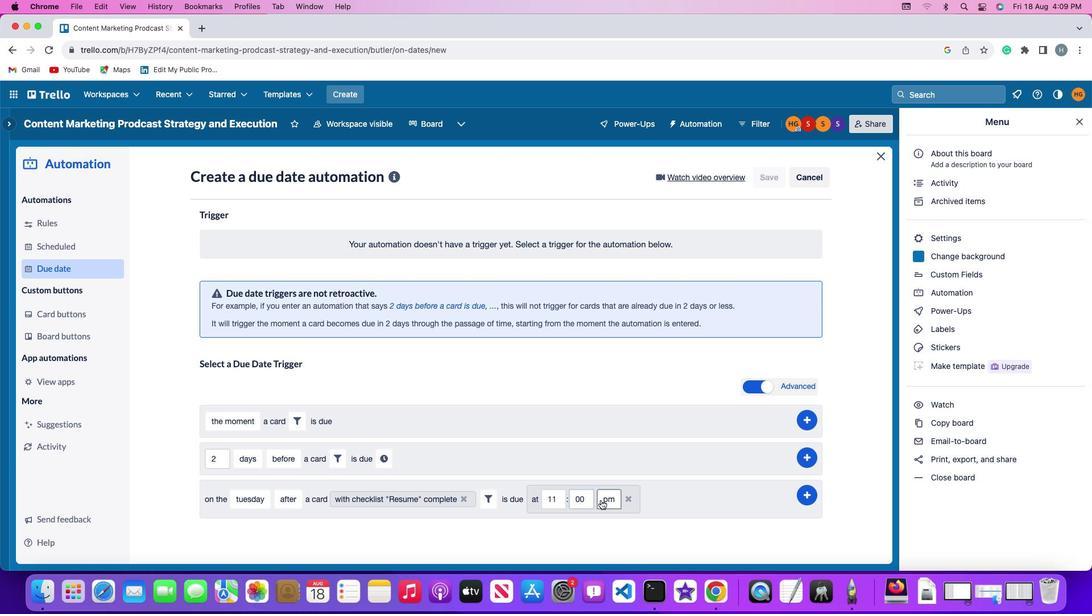 
Action: Mouse moved to (612, 517)
Screenshot: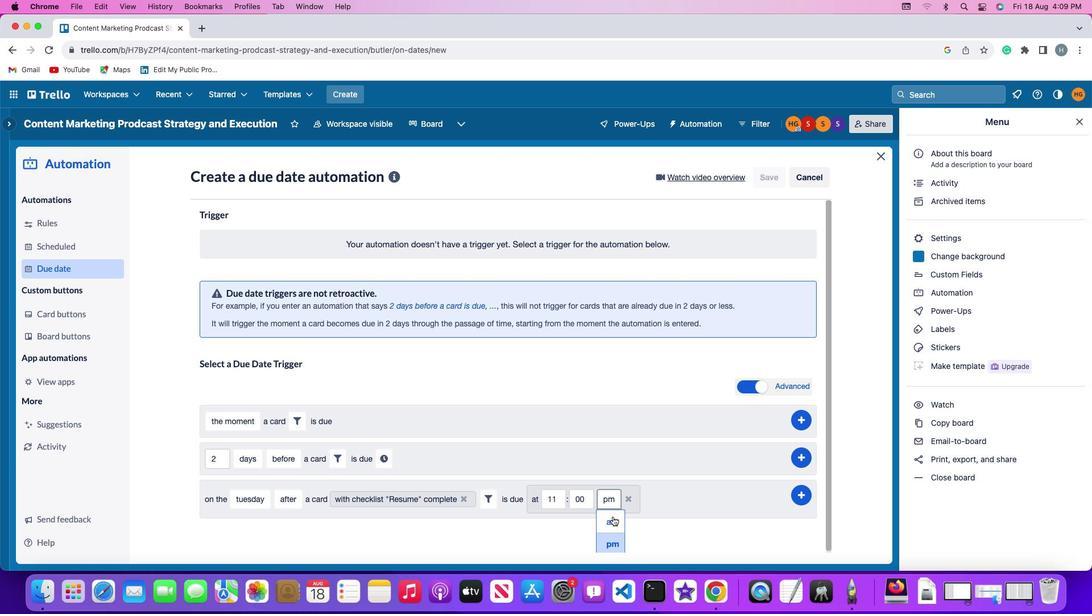 
Action: Mouse pressed left at (612, 517)
Screenshot: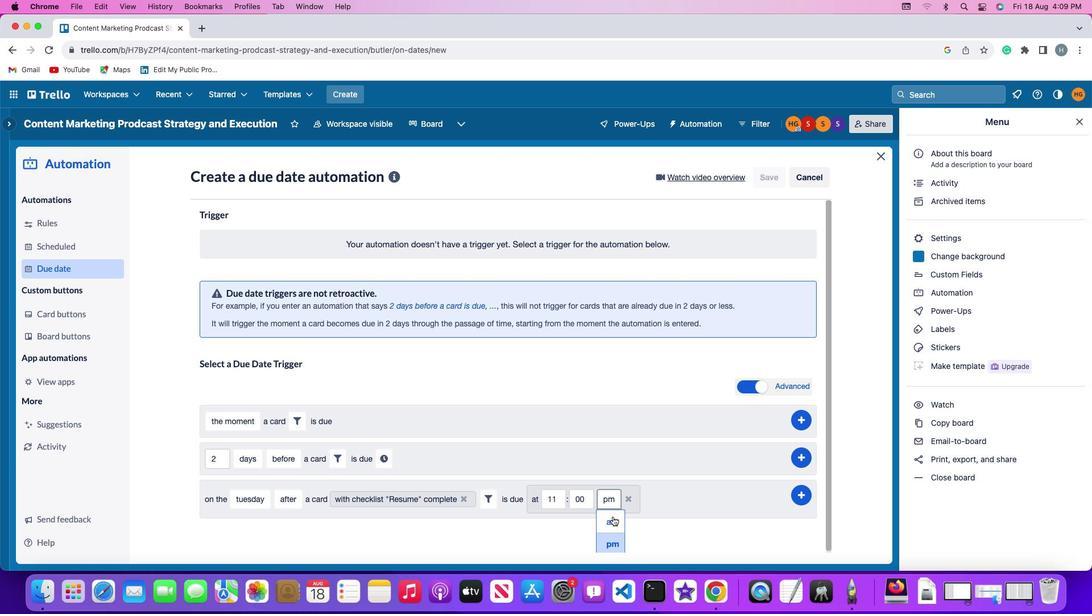
Action: Mouse moved to (802, 493)
Screenshot: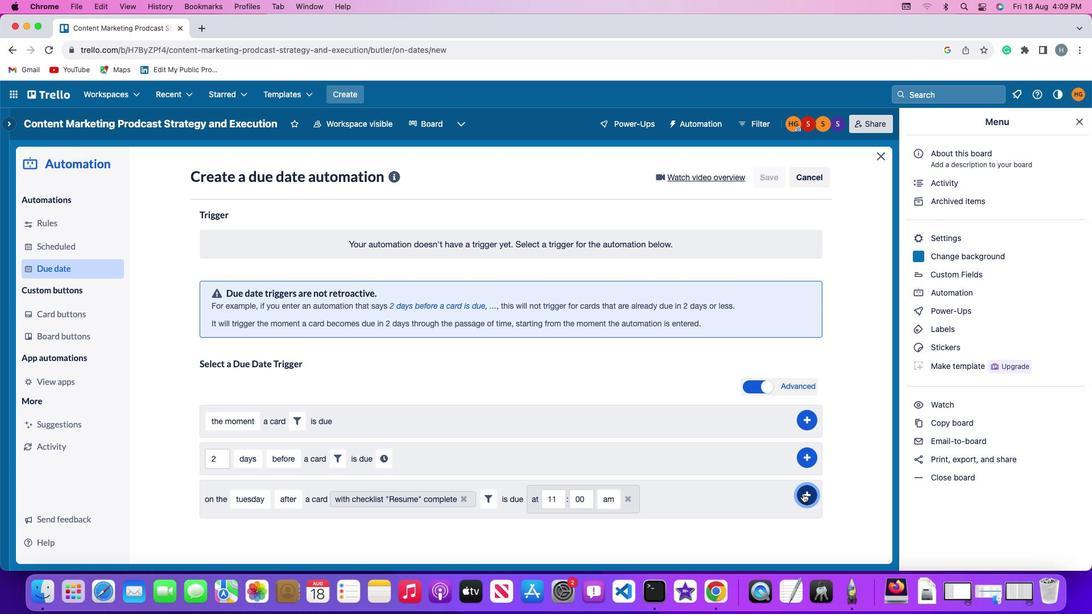 
Action: Mouse pressed left at (802, 493)
Screenshot: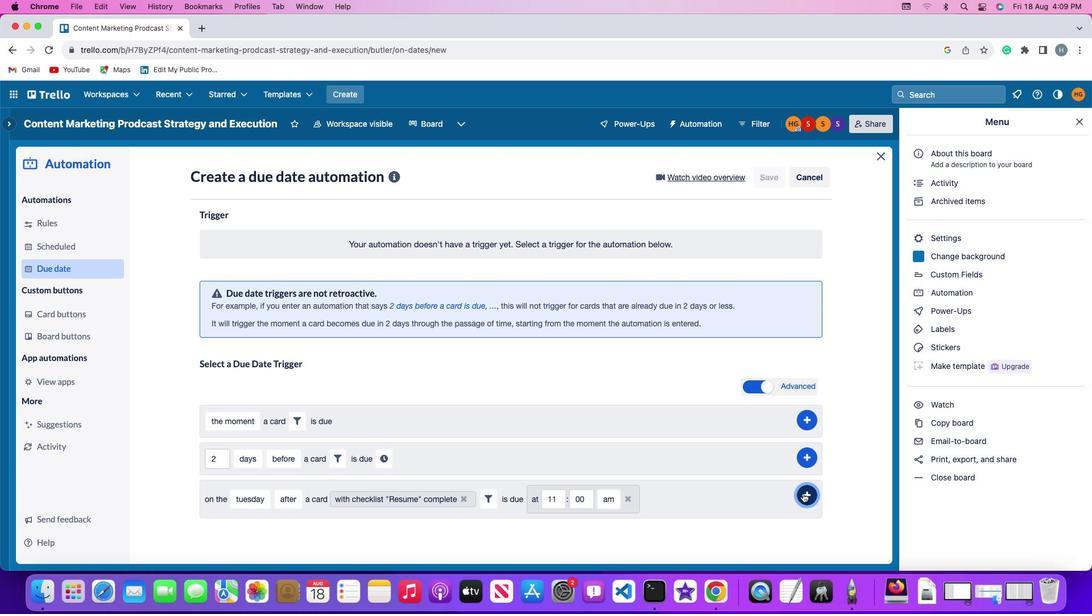 
Action: Mouse moved to (863, 405)
Screenshot: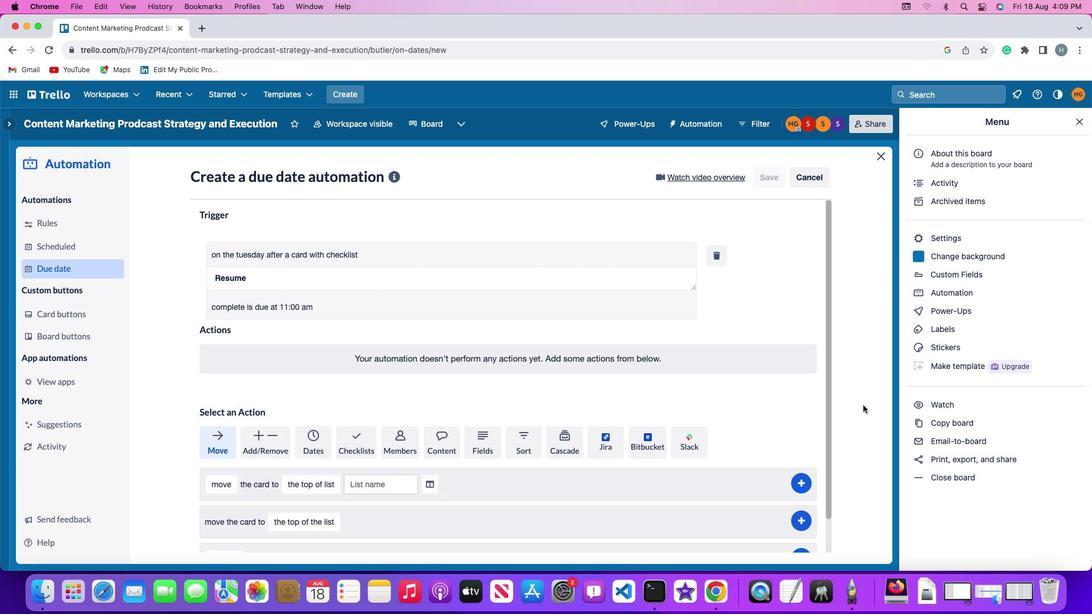 
